 Task: Create a due date automation trigger when advanced on, on the monday of the week a card is due add fields with custom field "Resume" set to a date more than 1 days ago at 11:00 AM.
Action: Mouse moved to (1375, 103)
Screenshot: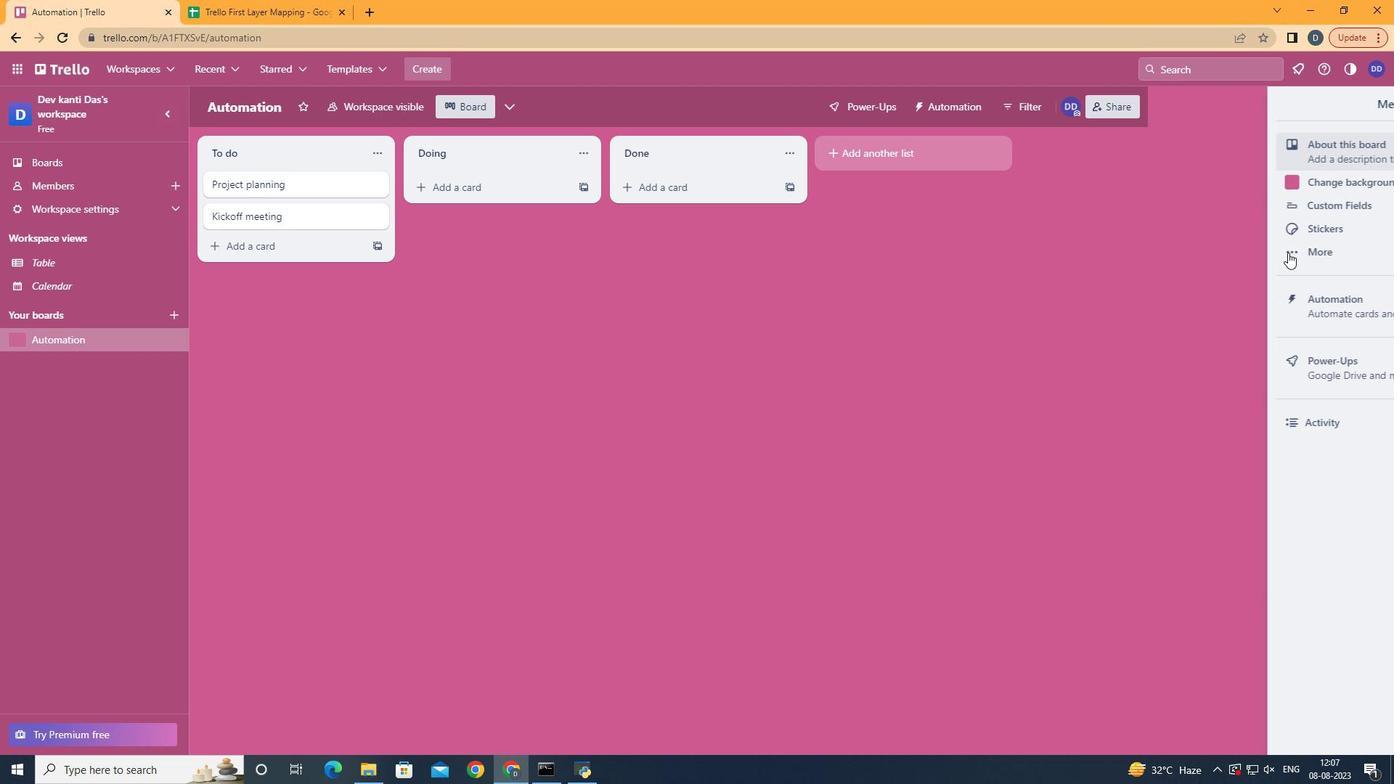 
Action: Mouse pressed left at (1375, 103)
Screenshot: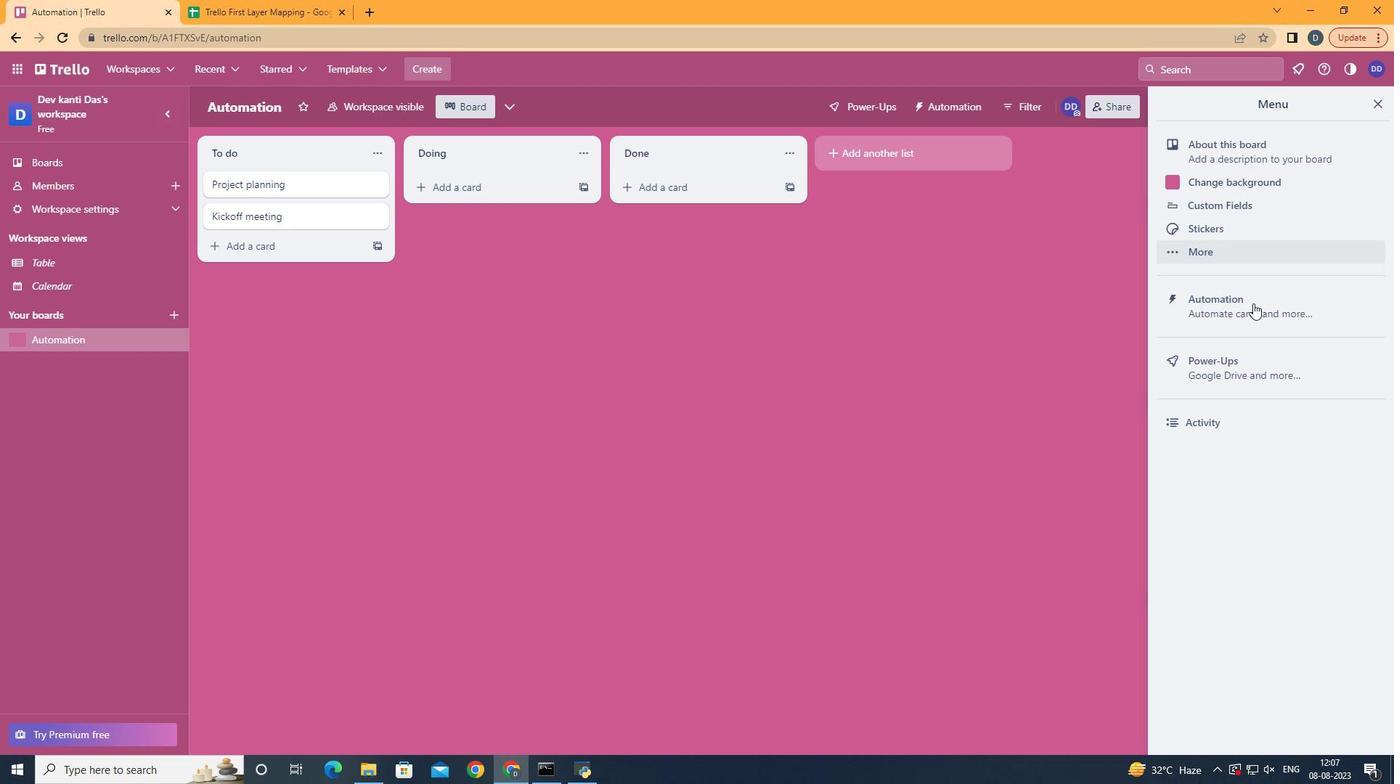 
Action: Mouse moved to (1235, 318)
Screenshot: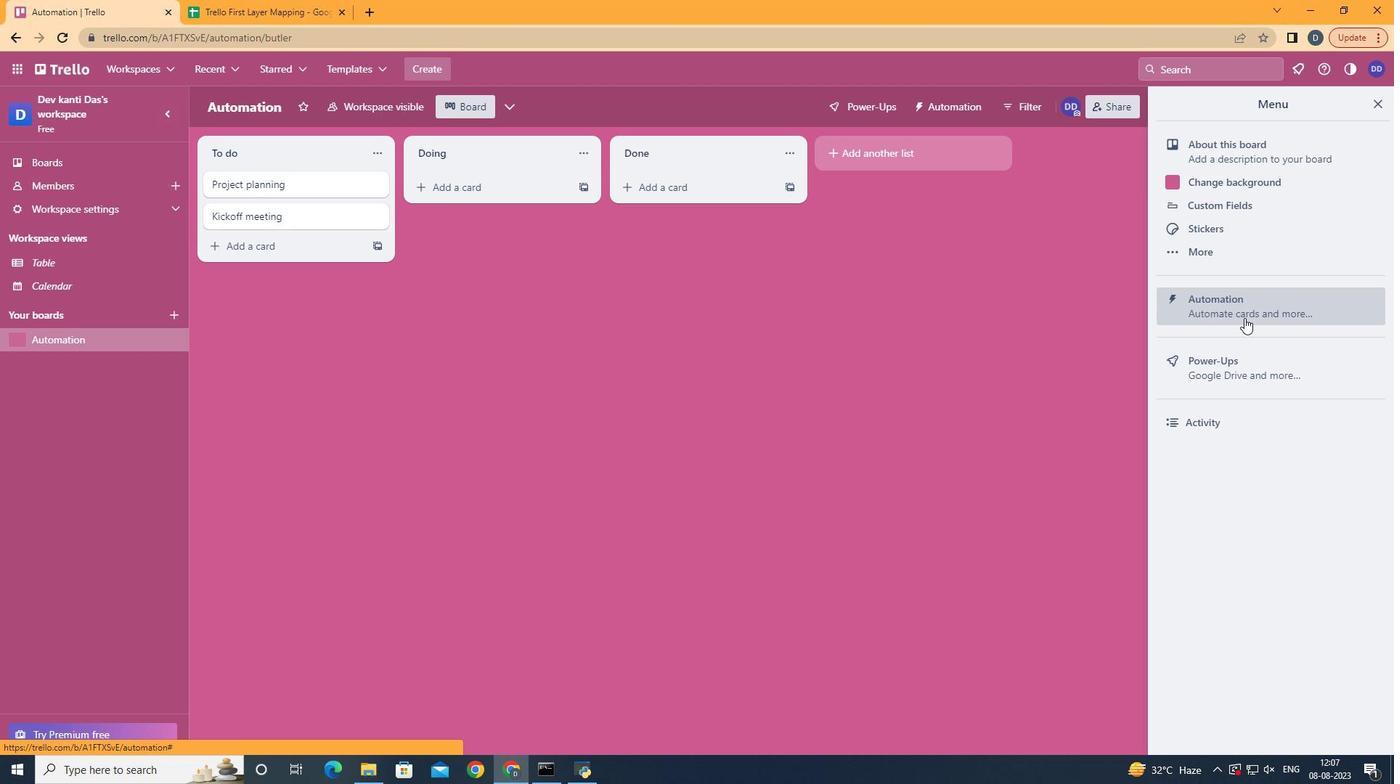 
Action: Mouse pressed left at (1235, 318)
Screenshot: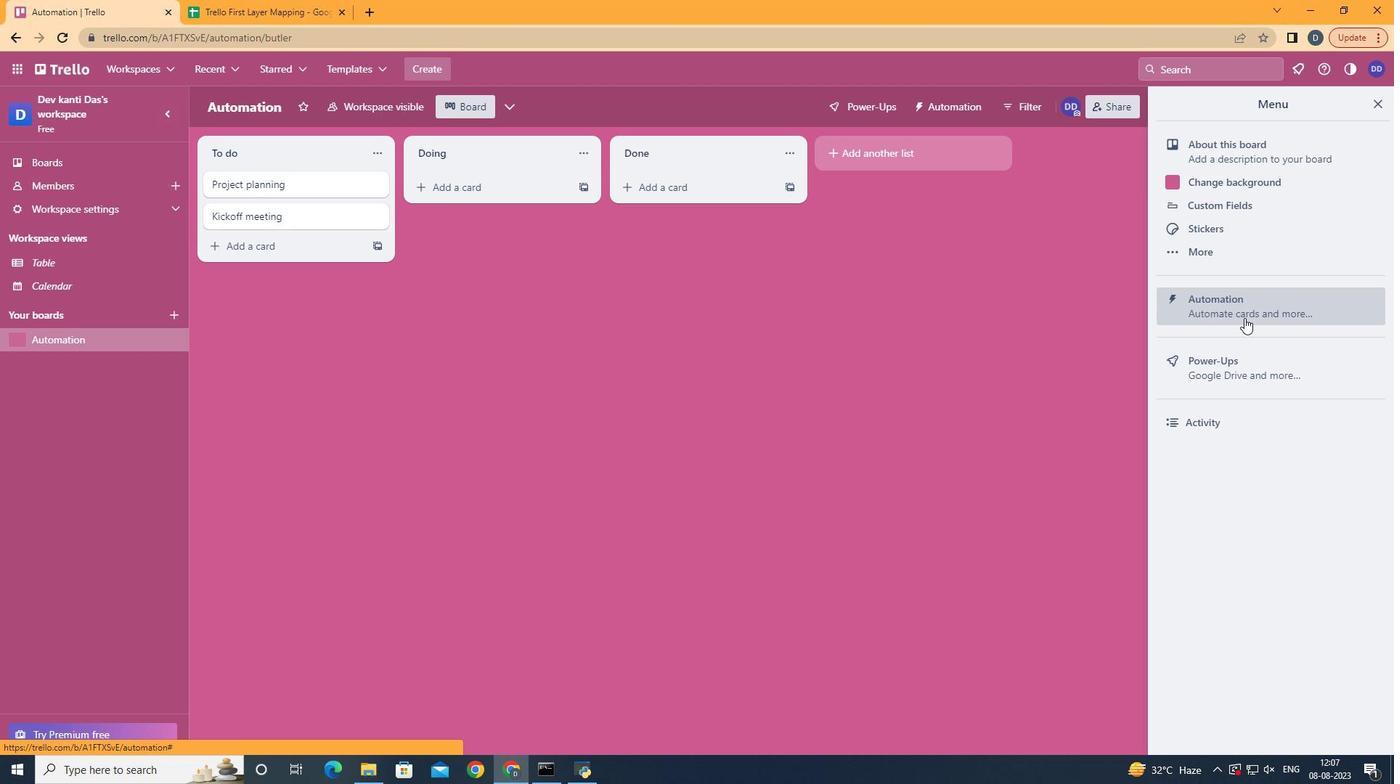 
Action: Mouse moved to (243, 296)
Screenshot: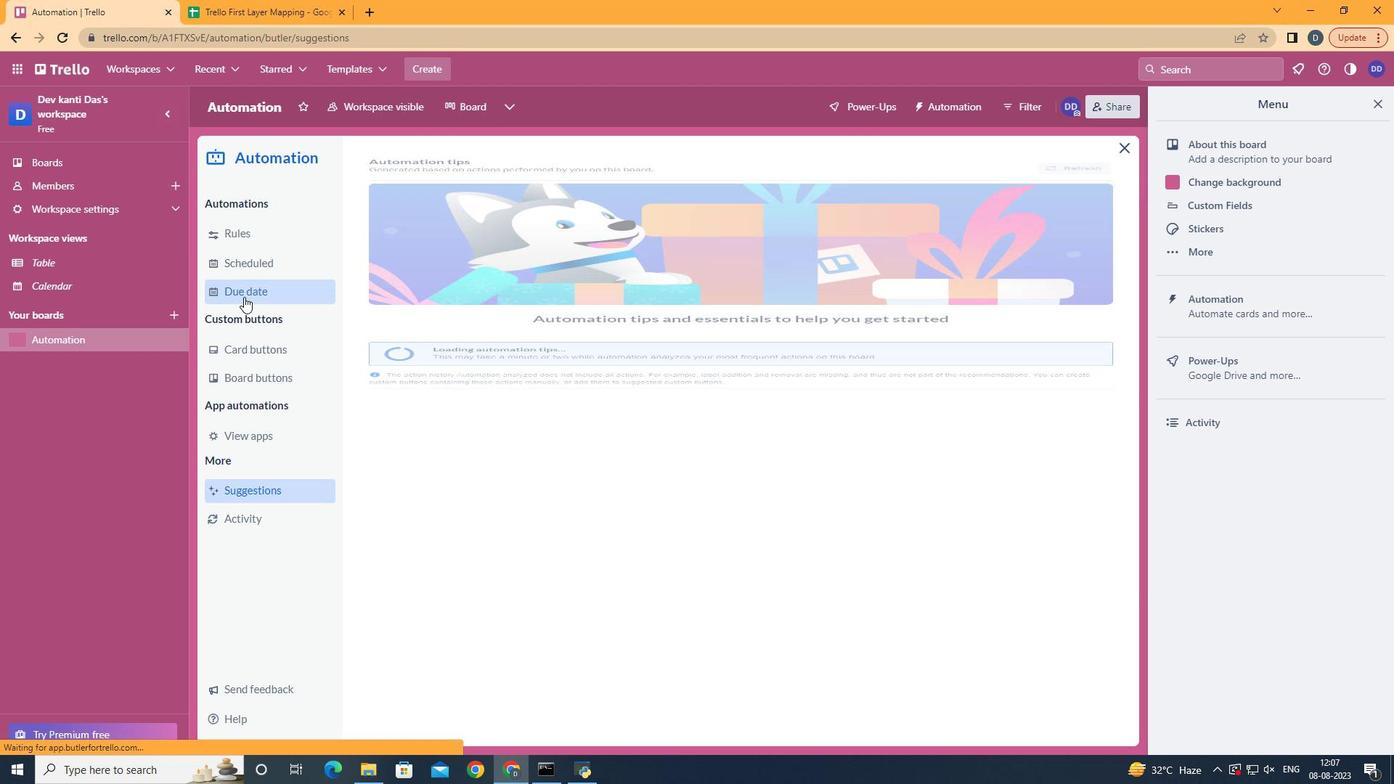 
Action: Mouse pressed left at (243, 296)
Screenshot: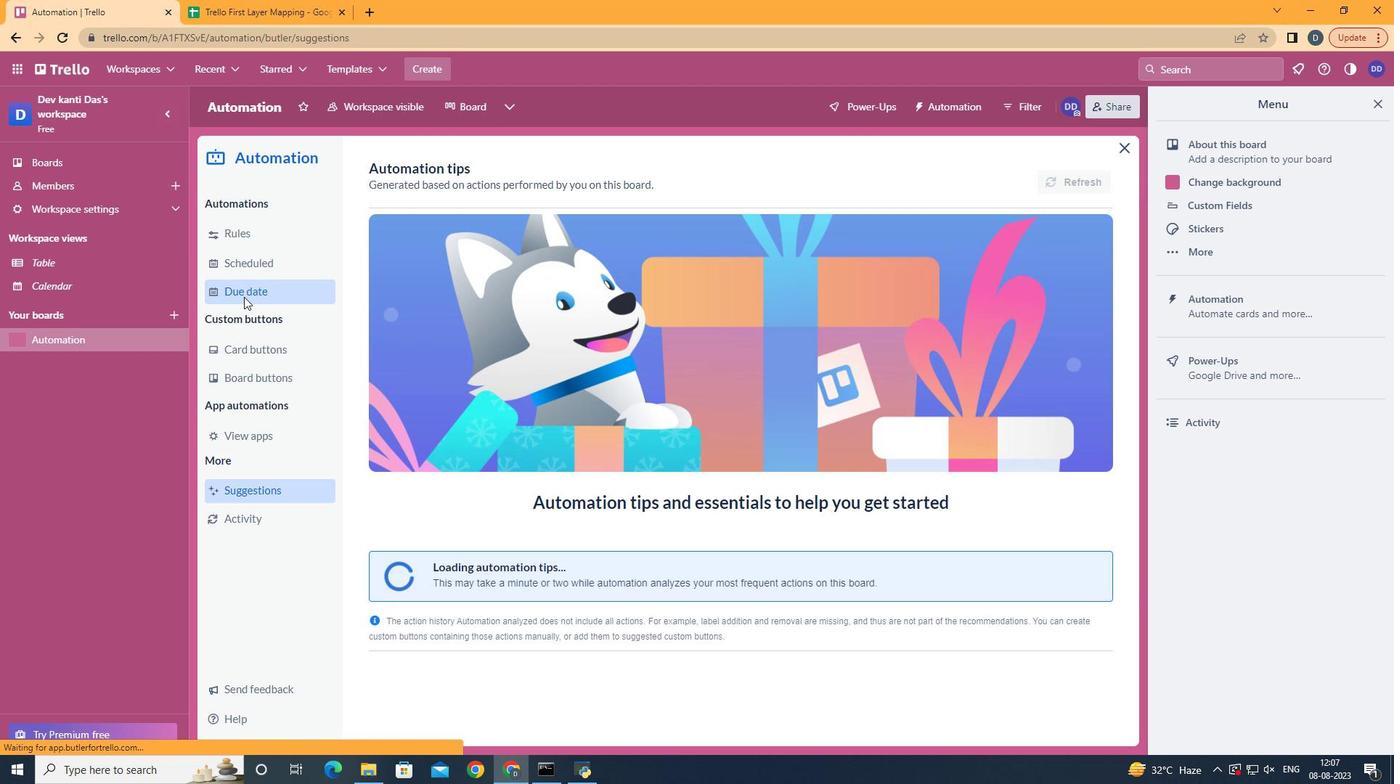 
Action: Mouse moved to (1012, 175)
Screenshot: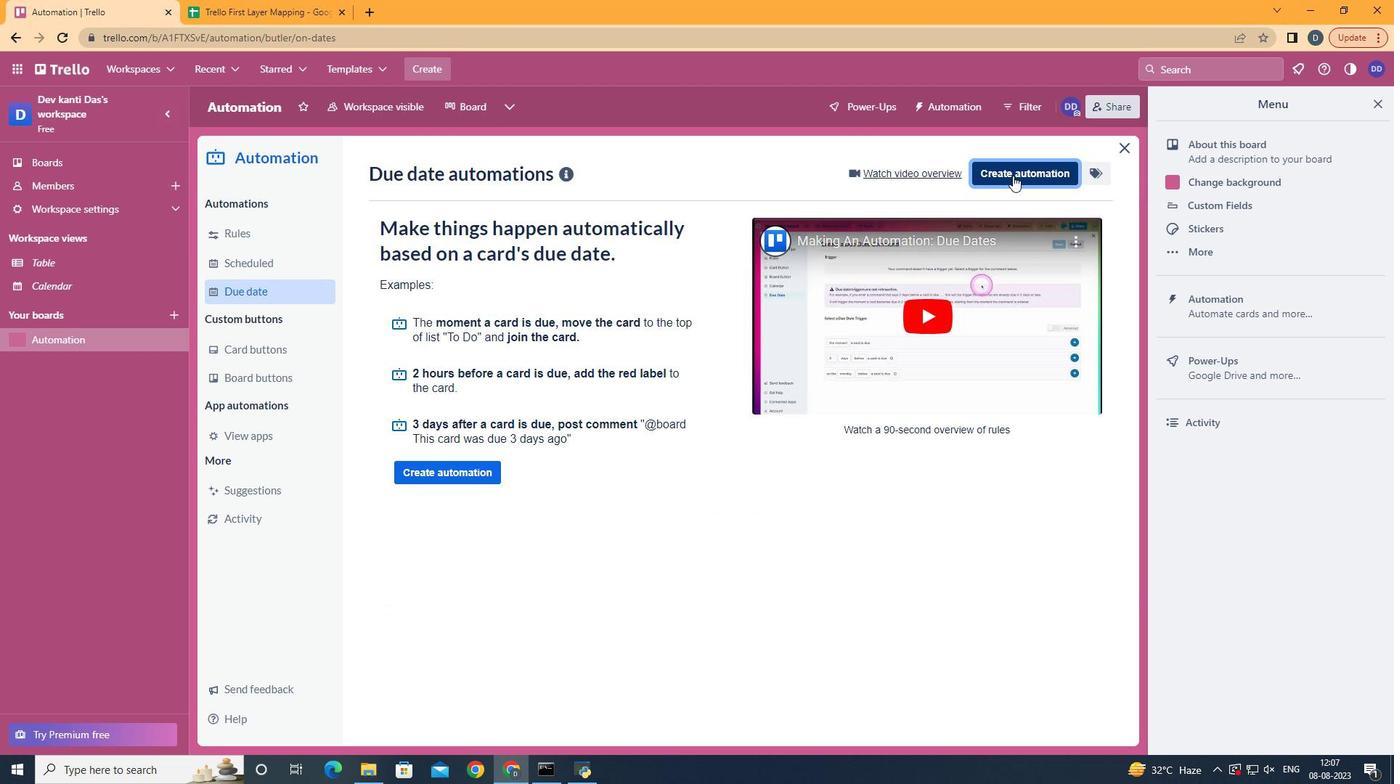
Action: Mouse pressed left at (1012, 175)
Screenshot: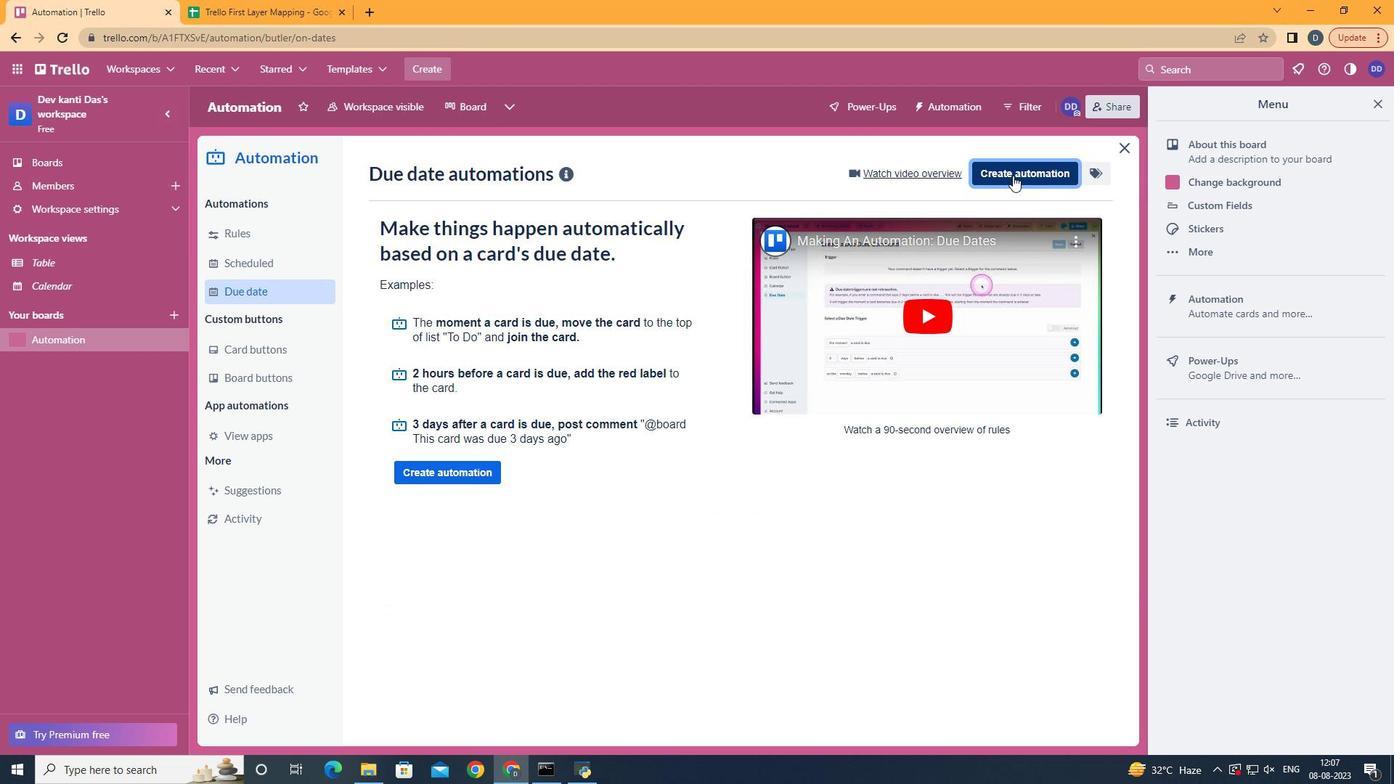 
Action: Mouse moved to (755, 294)
Screenshot: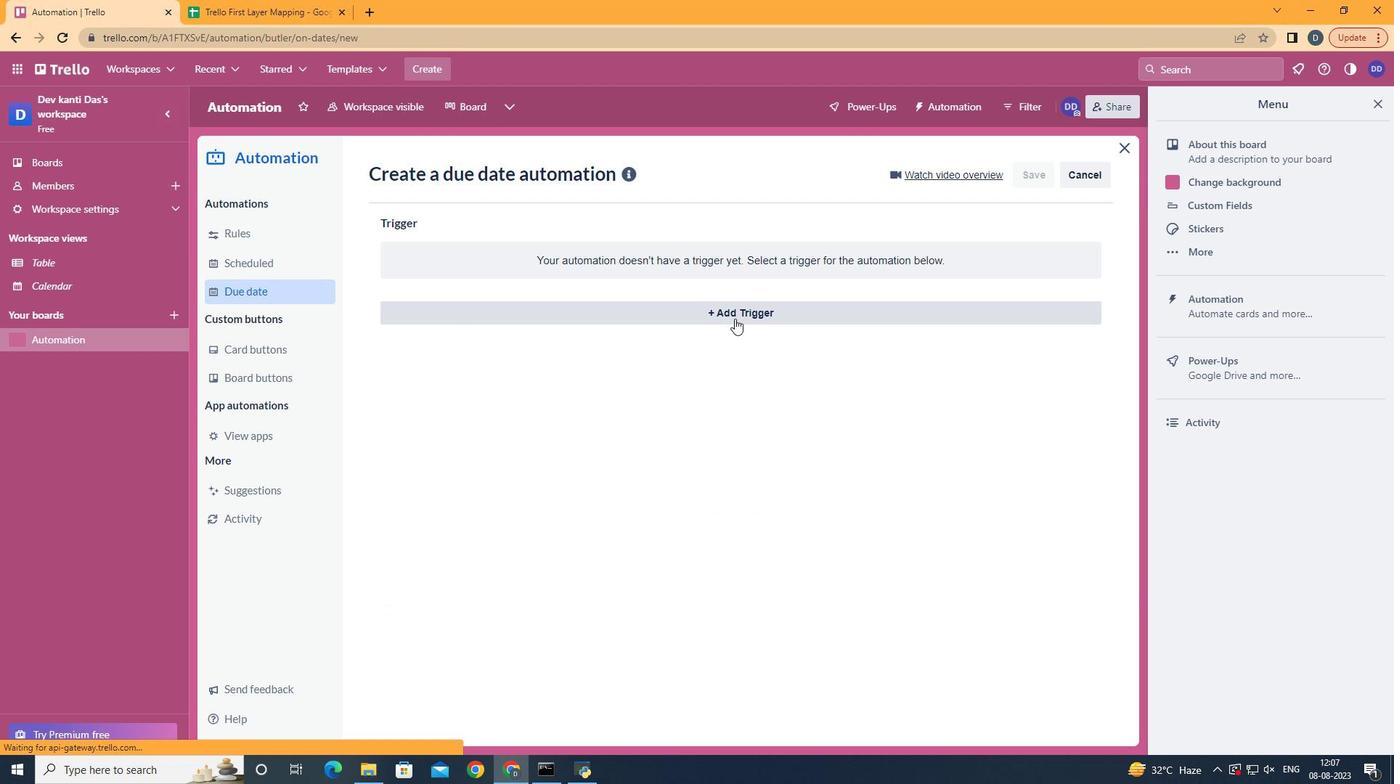 
Action: Mouse pressed left at (755, 294)
Screenshot: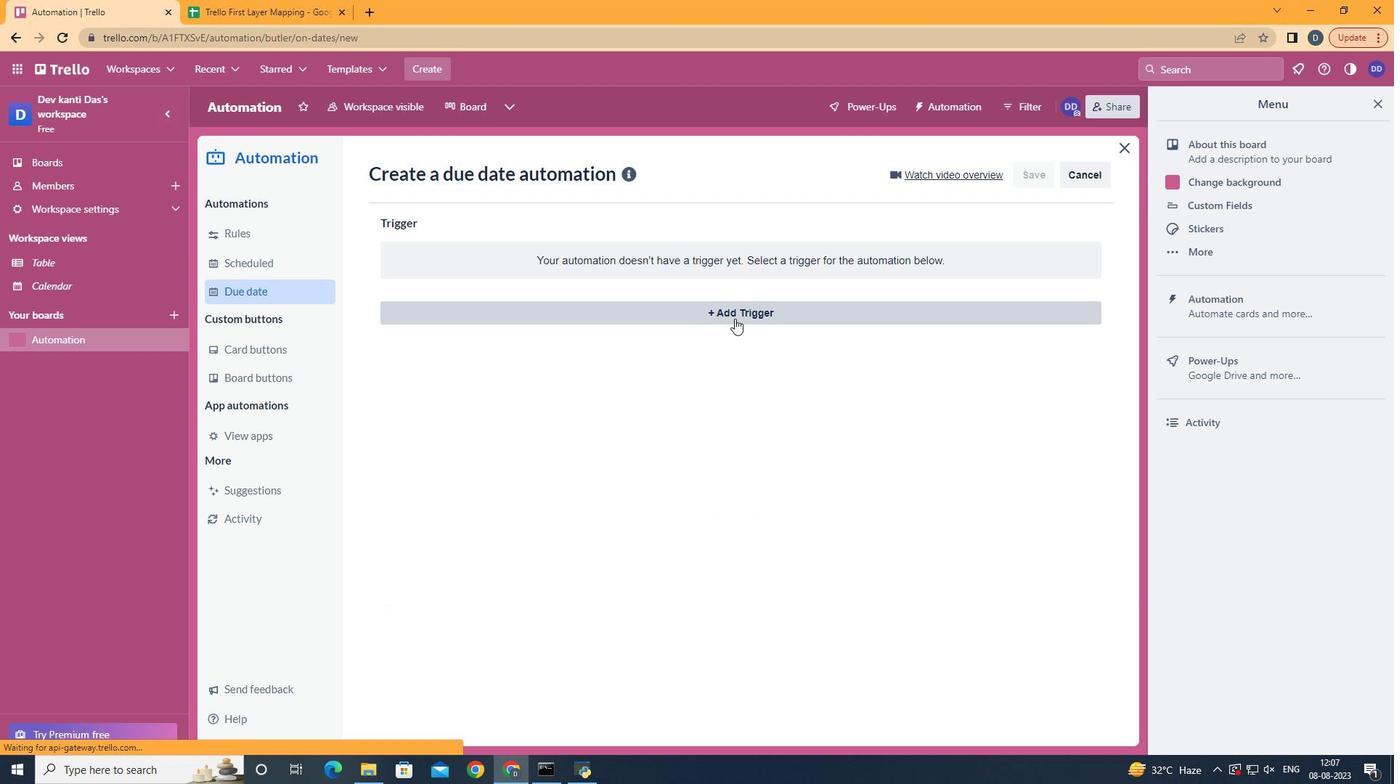 
Action: Mouse moved to (734, 318)
Screenshot: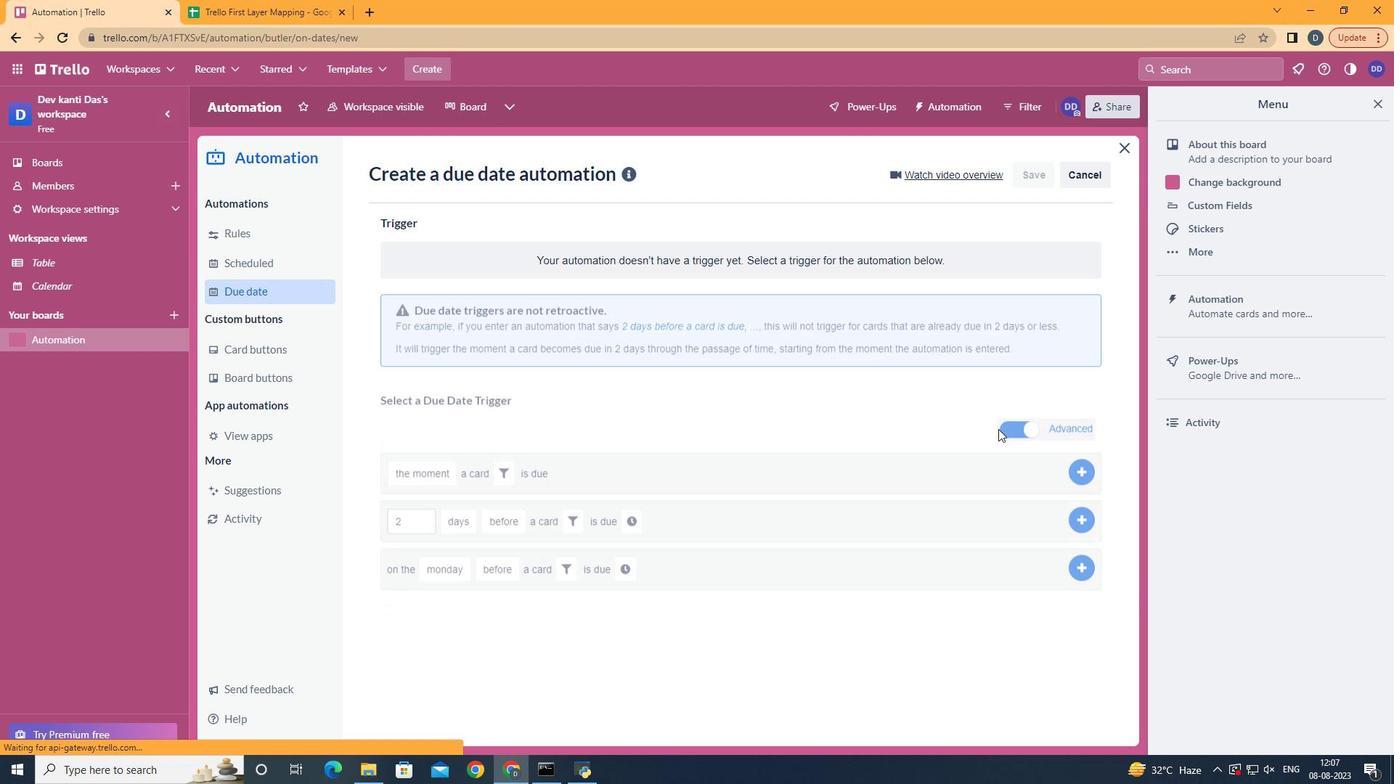
Action: Mouse pressed left at (734, 318)
Screenshot: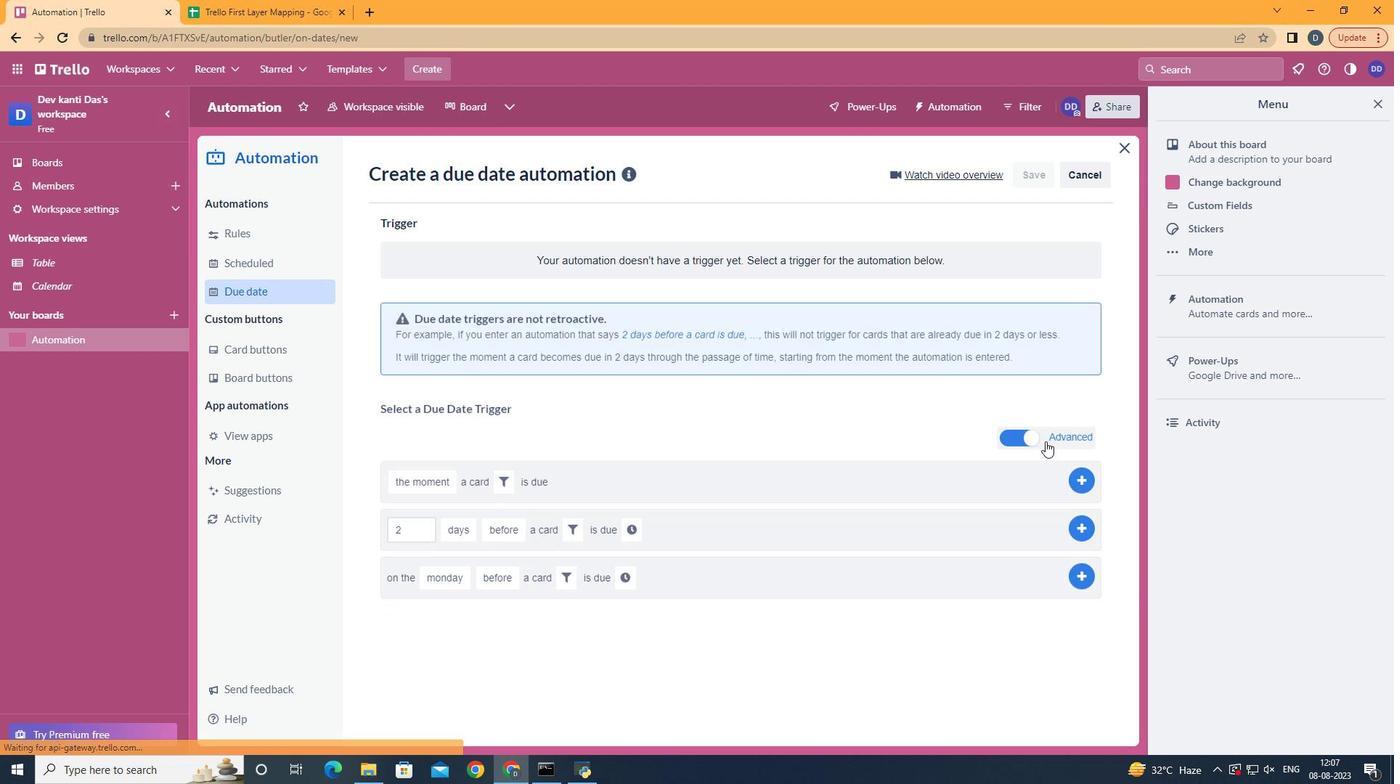 
Action: Mouse moved to (463, 375)
Screenshot: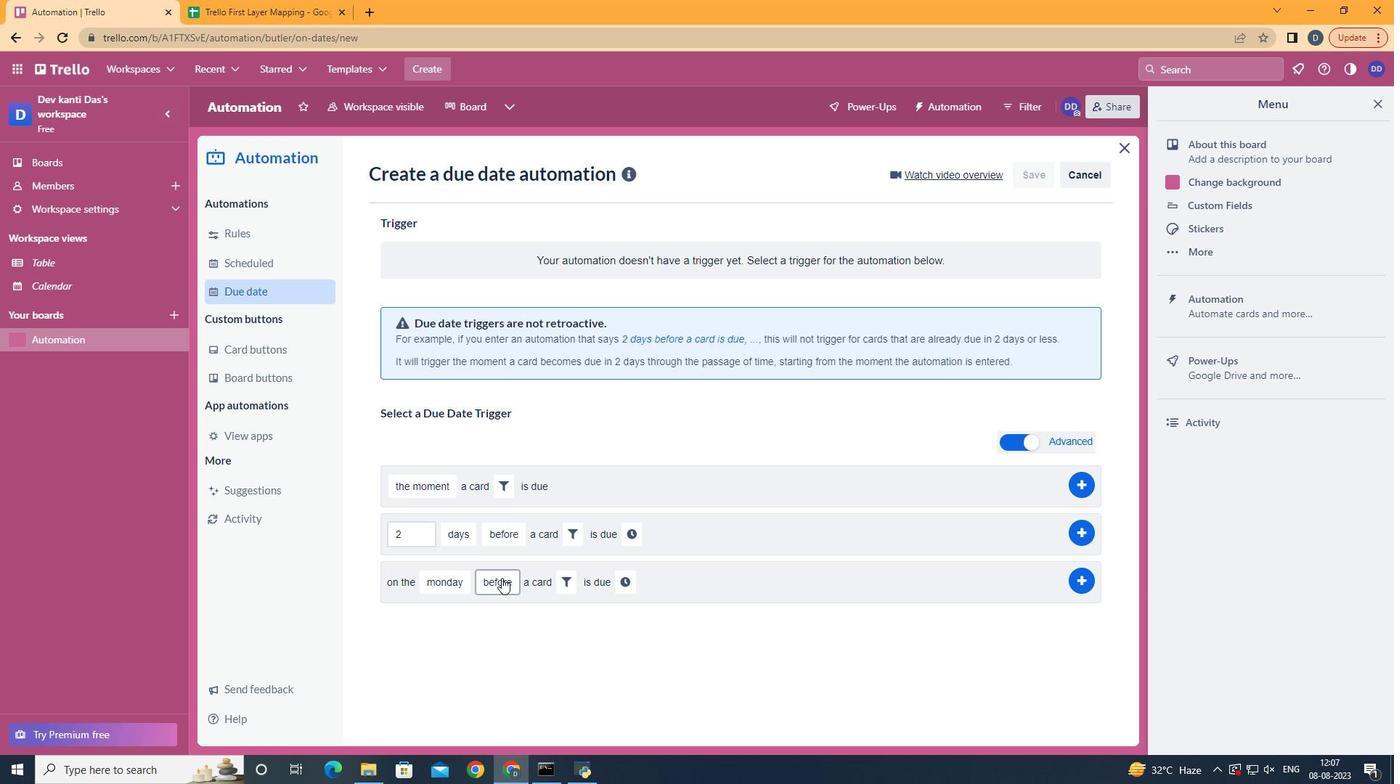 
Action: Mouse pressed left at (462, 375)
Screenshot: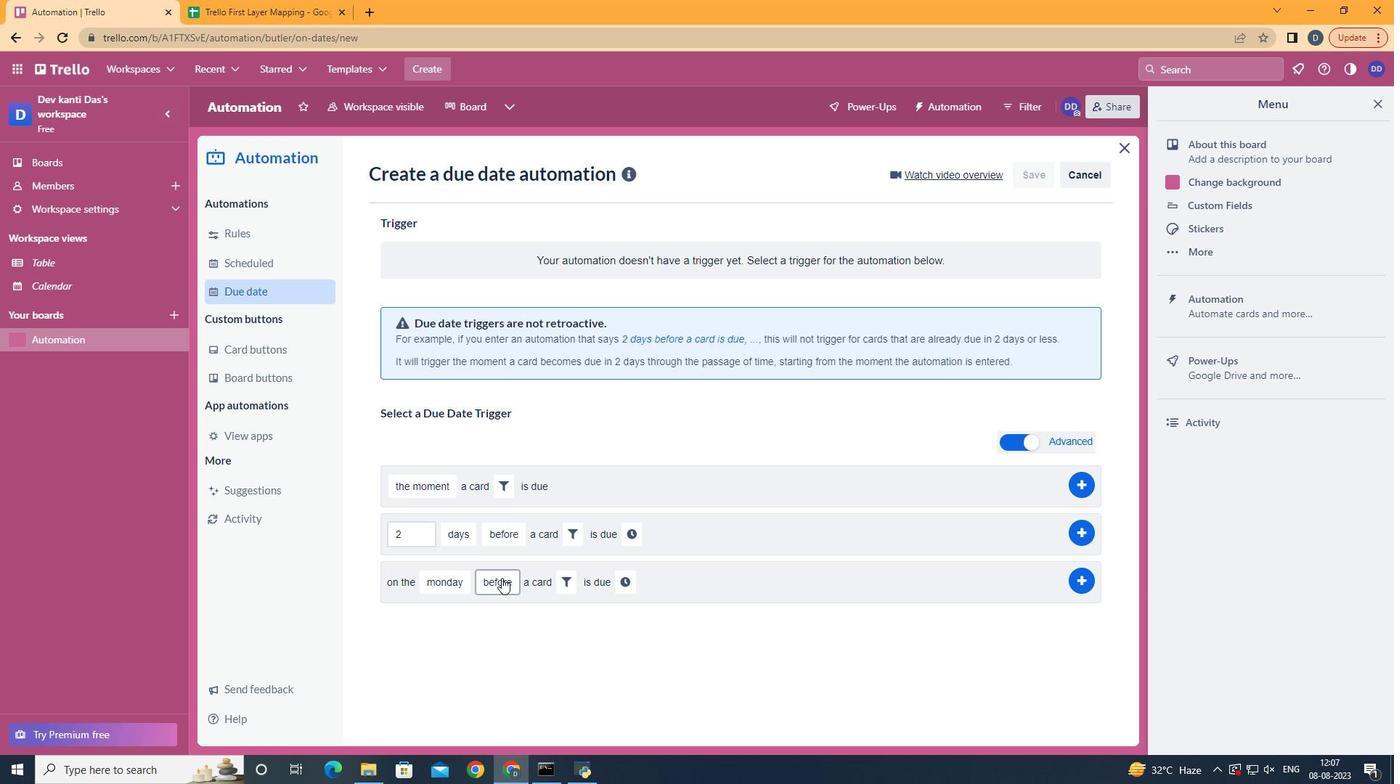 
Action: Mouse moved to (526, 668)
Screenshot: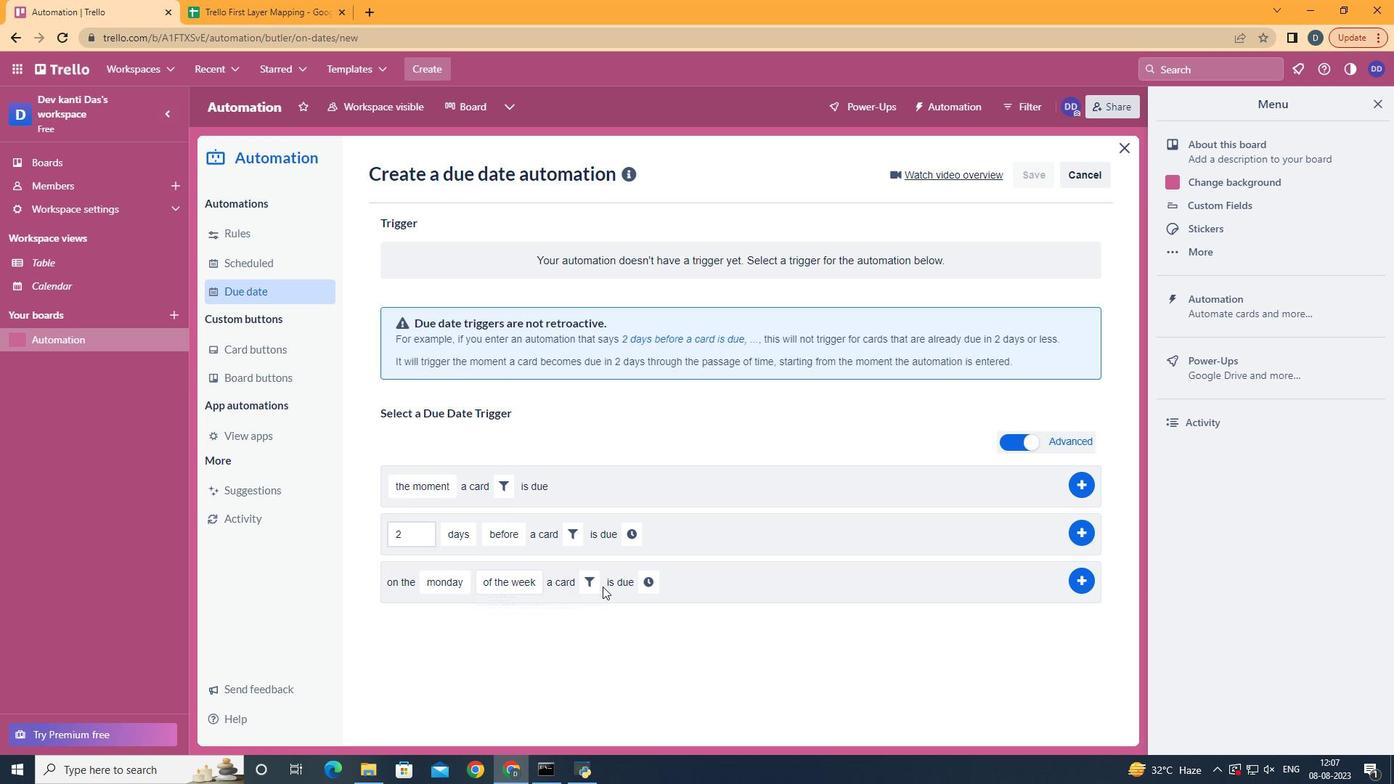 
Action: Mouse pressed left at (526, 668)
Screenshot: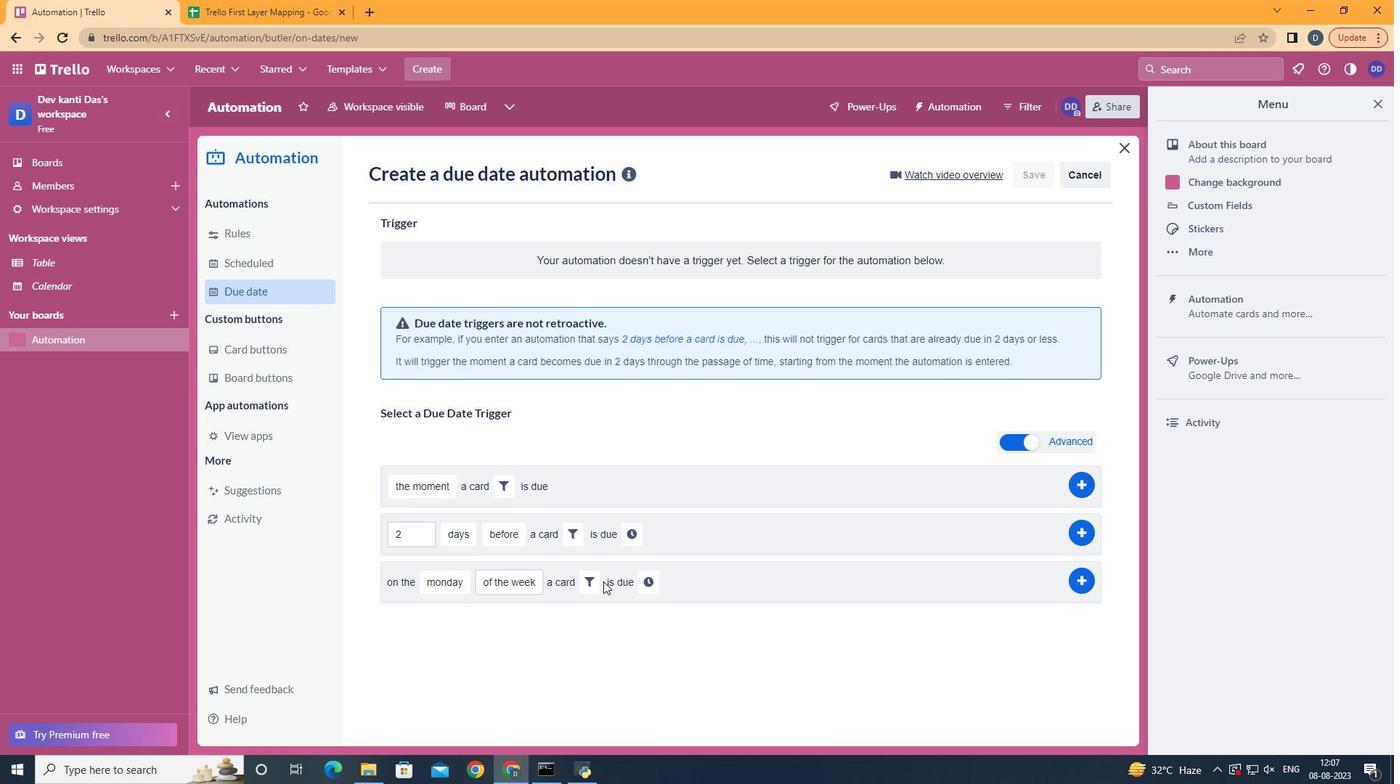 
Action: Mouse moved to (592, 583)
Screenshot: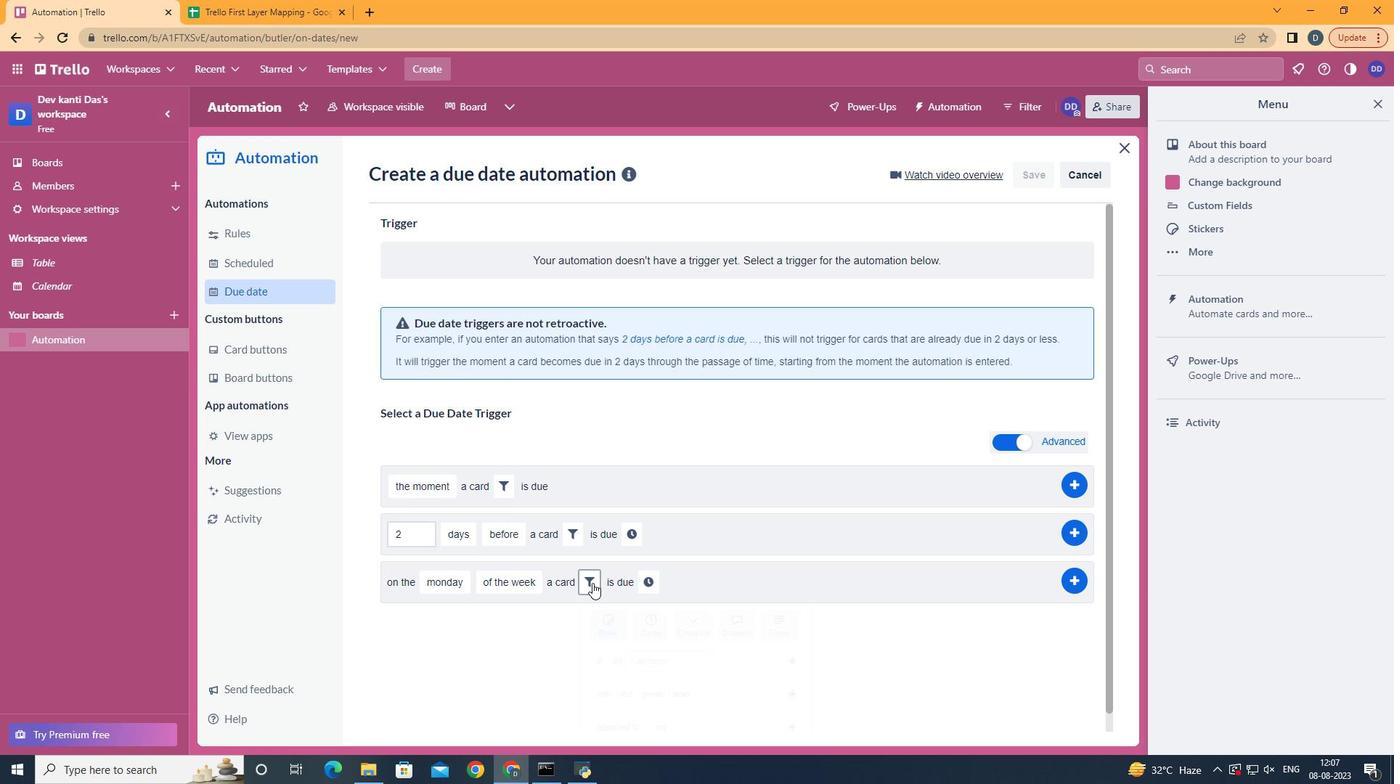 
Action: Mouse pressed left at (592, 583)
Screenshot: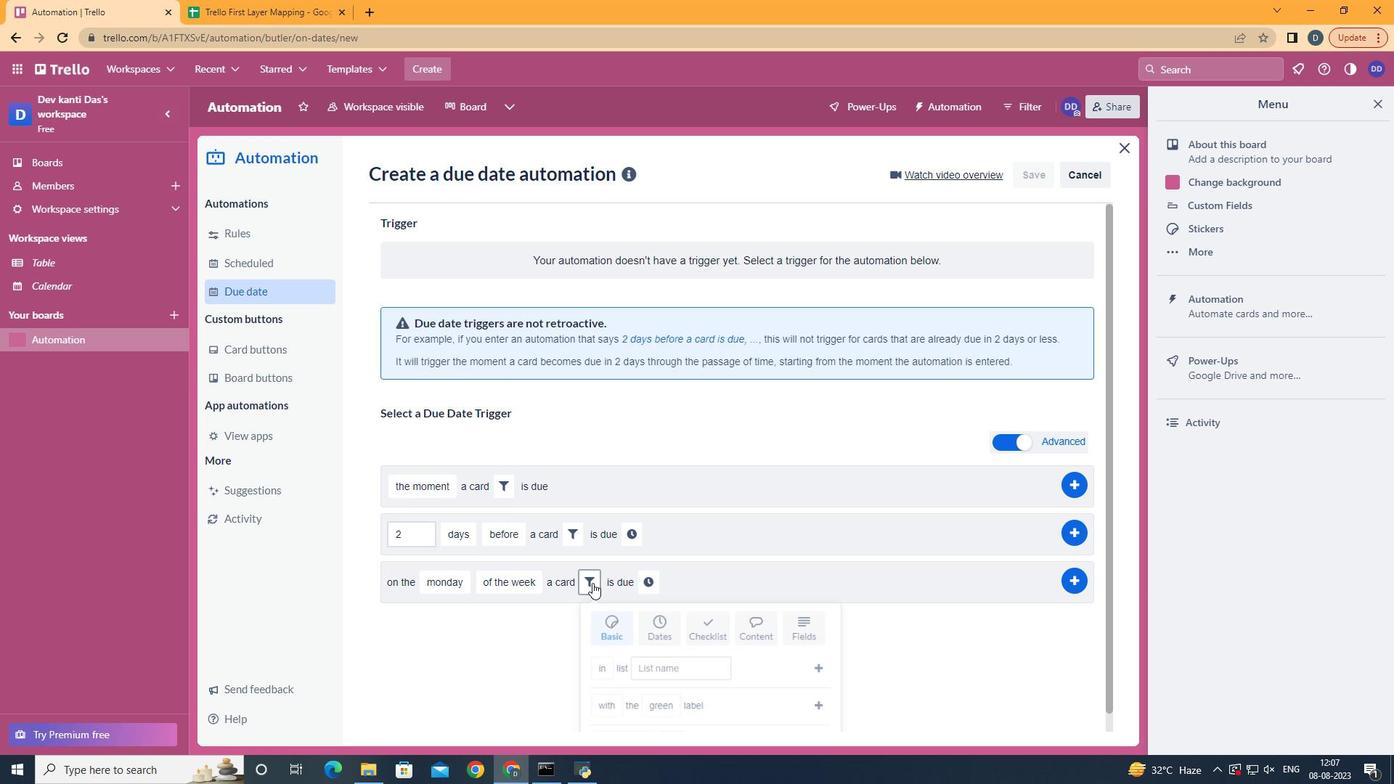 
Action: Mouse moved to (816, 628)
Screenshot: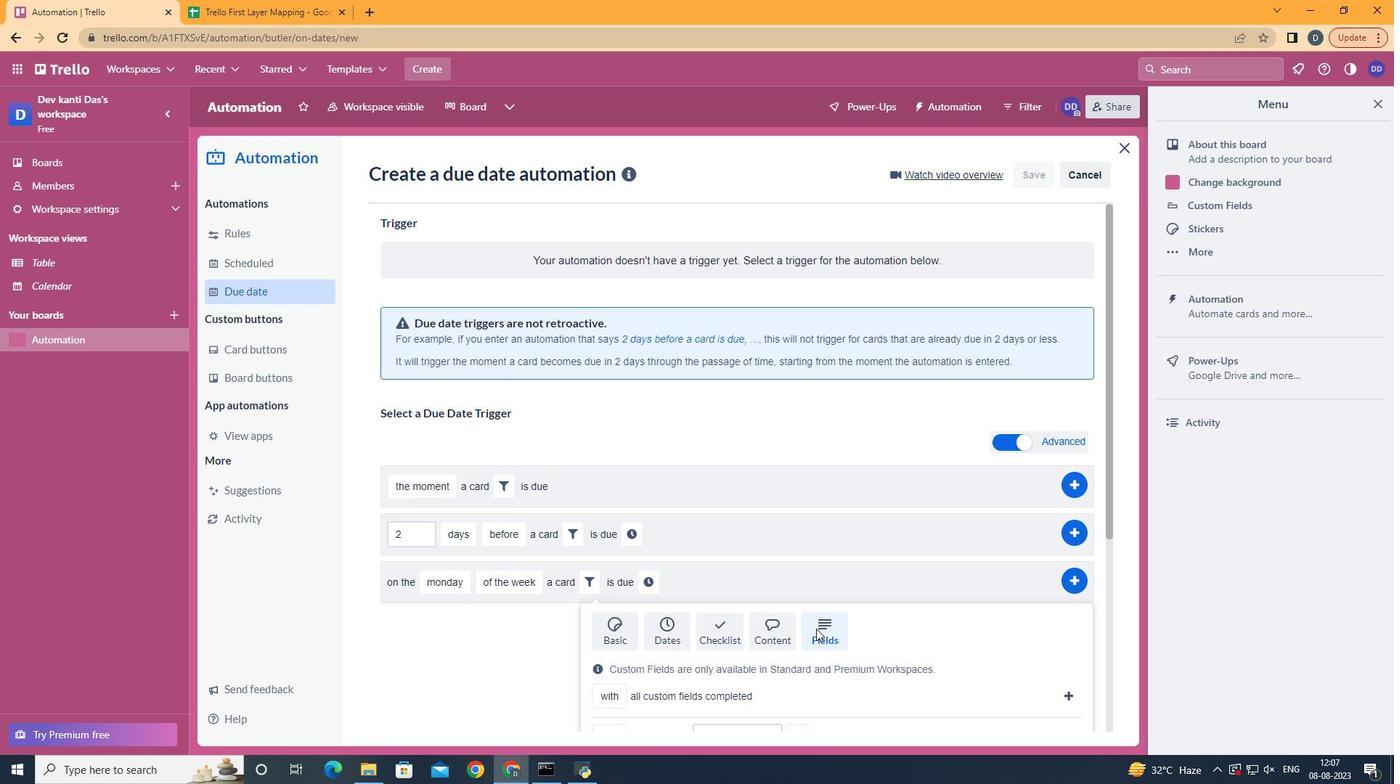 
Action: Mouse pressed left at (816, 628)
Screenshot: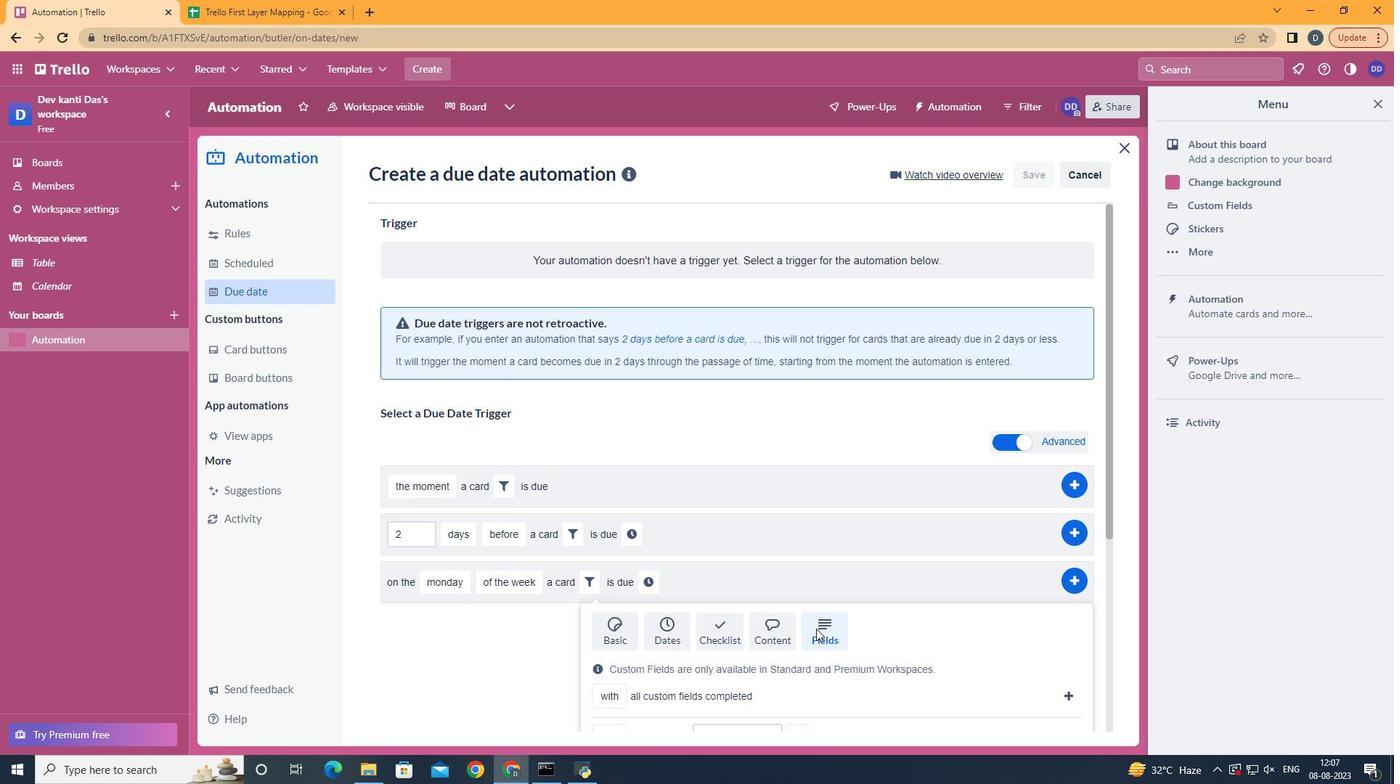 
Action: Mouse scrolled (816, 628) with delta (0, 0)
Screenshot: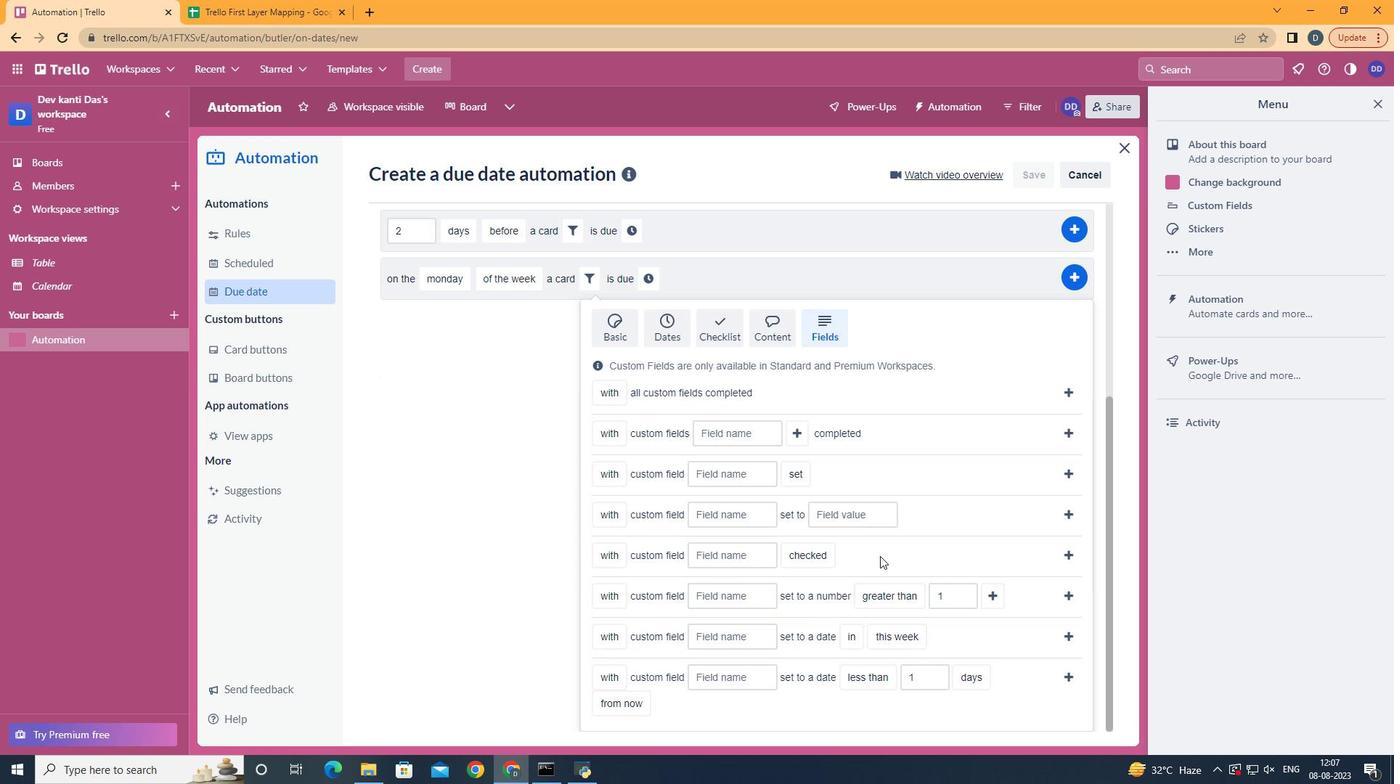 
Action: Mouse scrolled (816, 628) with delta (0, 0)
Screenshot: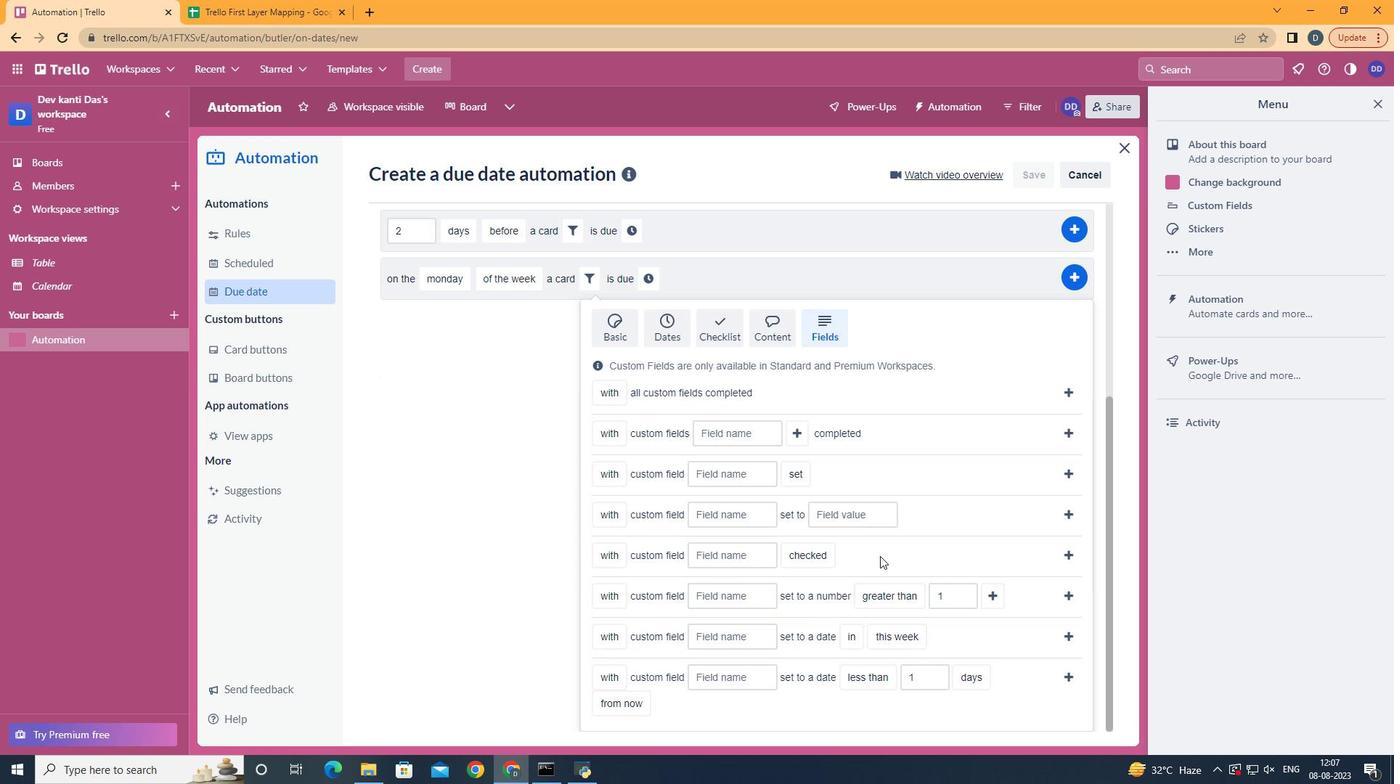 
Action: Mouse scrolled (816, 628) with delta (0, 0)
Screenshot: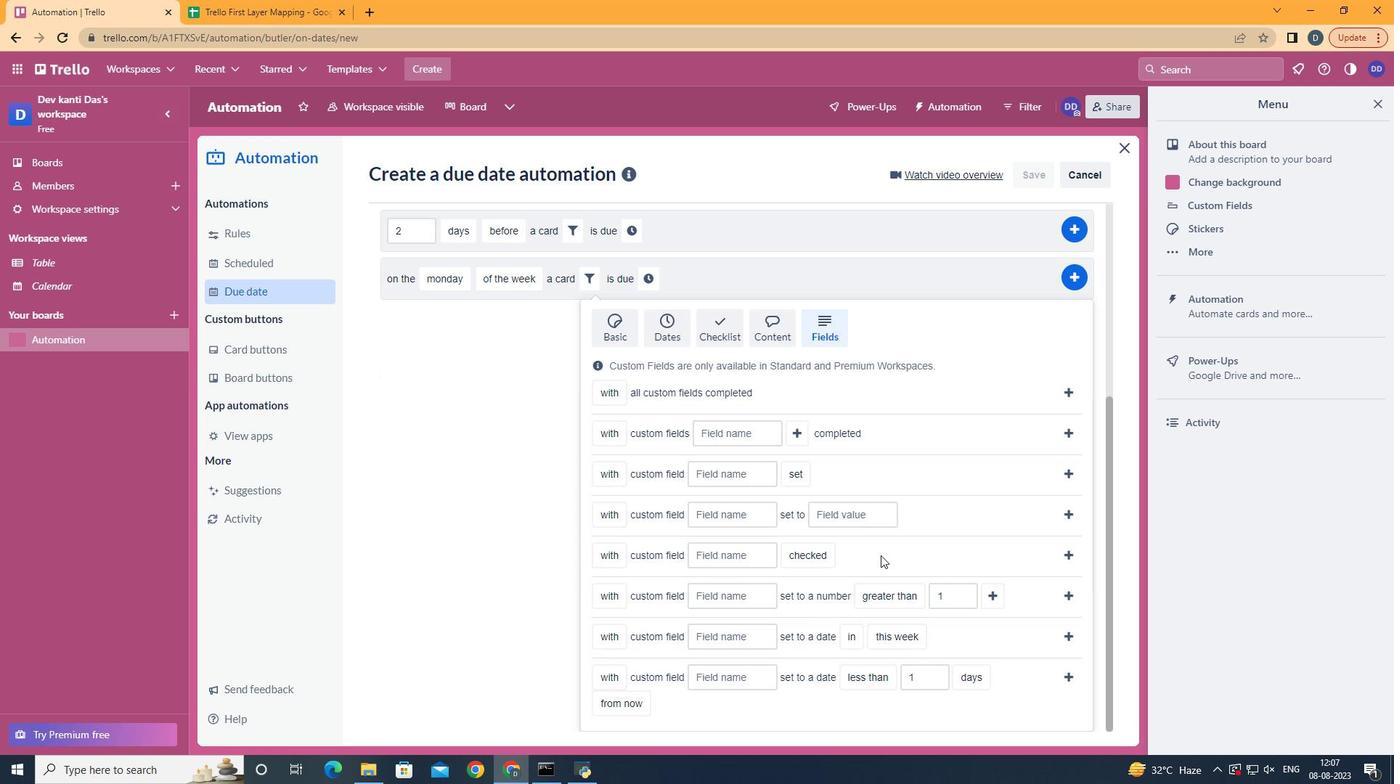 
Action: Mouse scrolled (816, 628) with delta (0, 0)
Screenshot: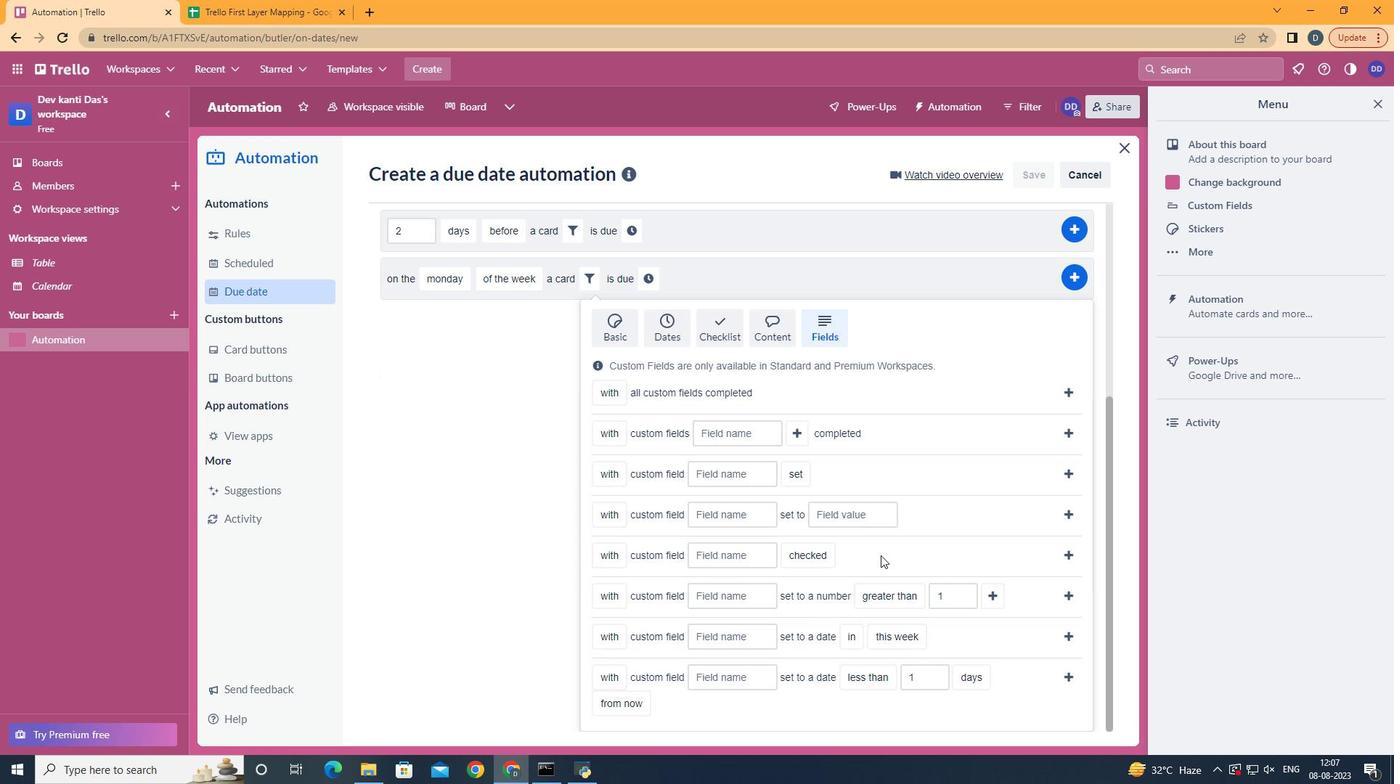 
Action: Mouse moved to (824, 622)
Screenshot: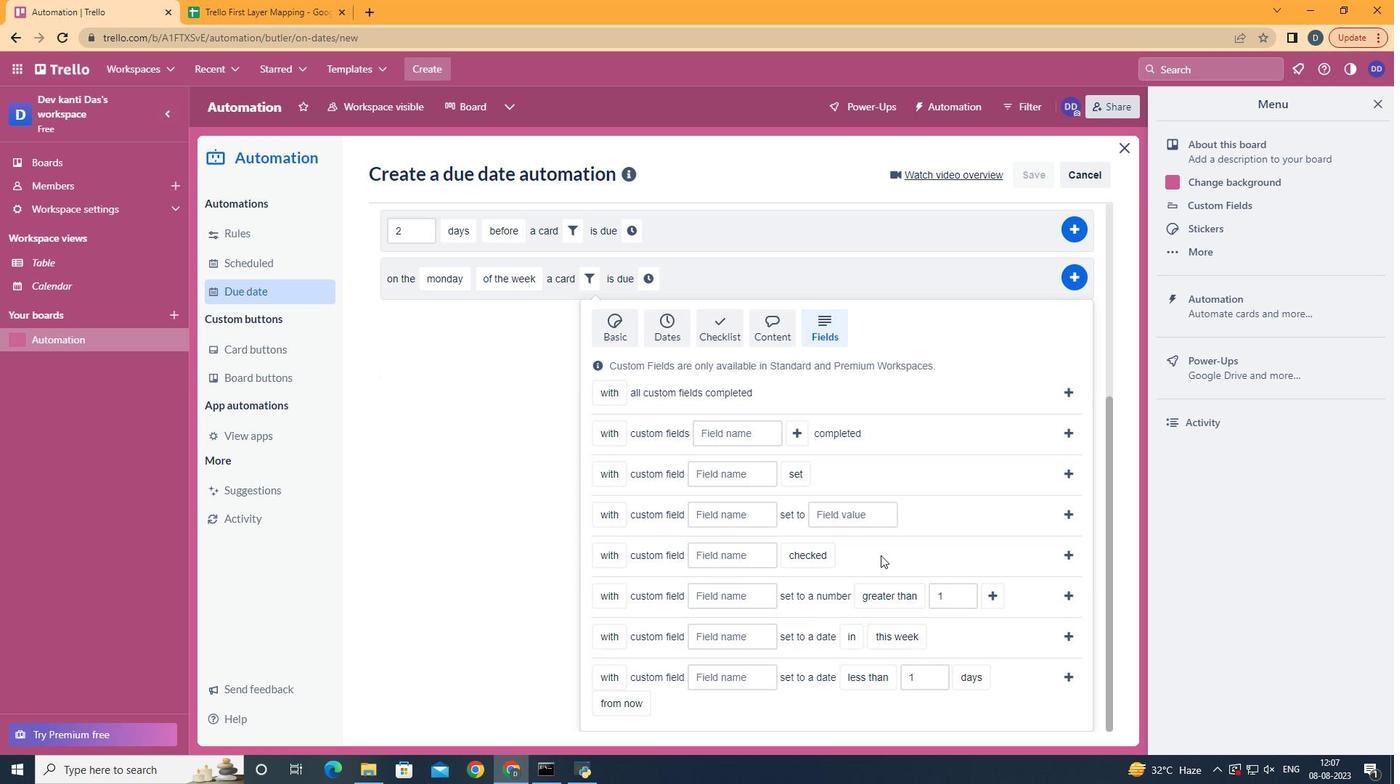 
Action: Mouse scrolled (824, 621) with delta (0, 0)
Screenshot: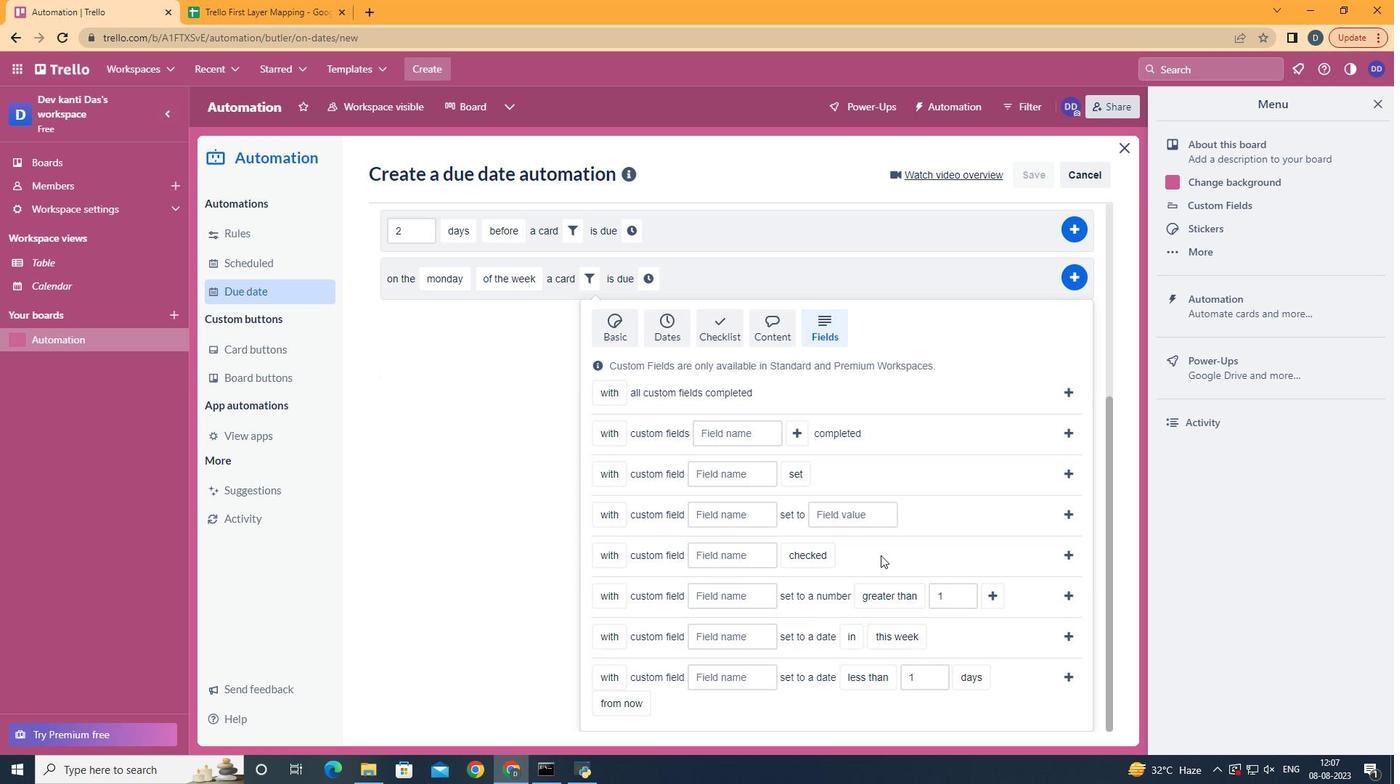 
Action: Mouse moved to (623, 620)
Screenshot: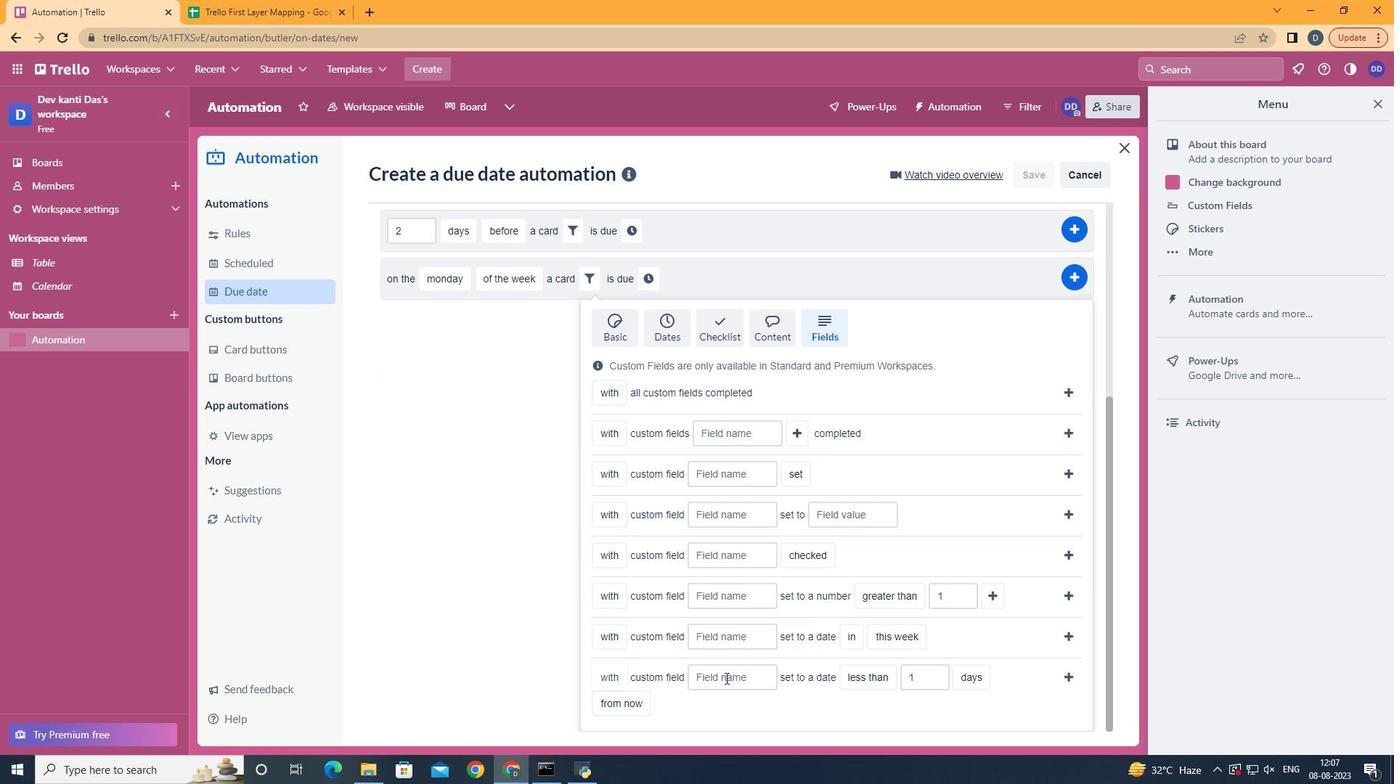 
Action: Mouse pressed left at (623, 620)
Screenshot: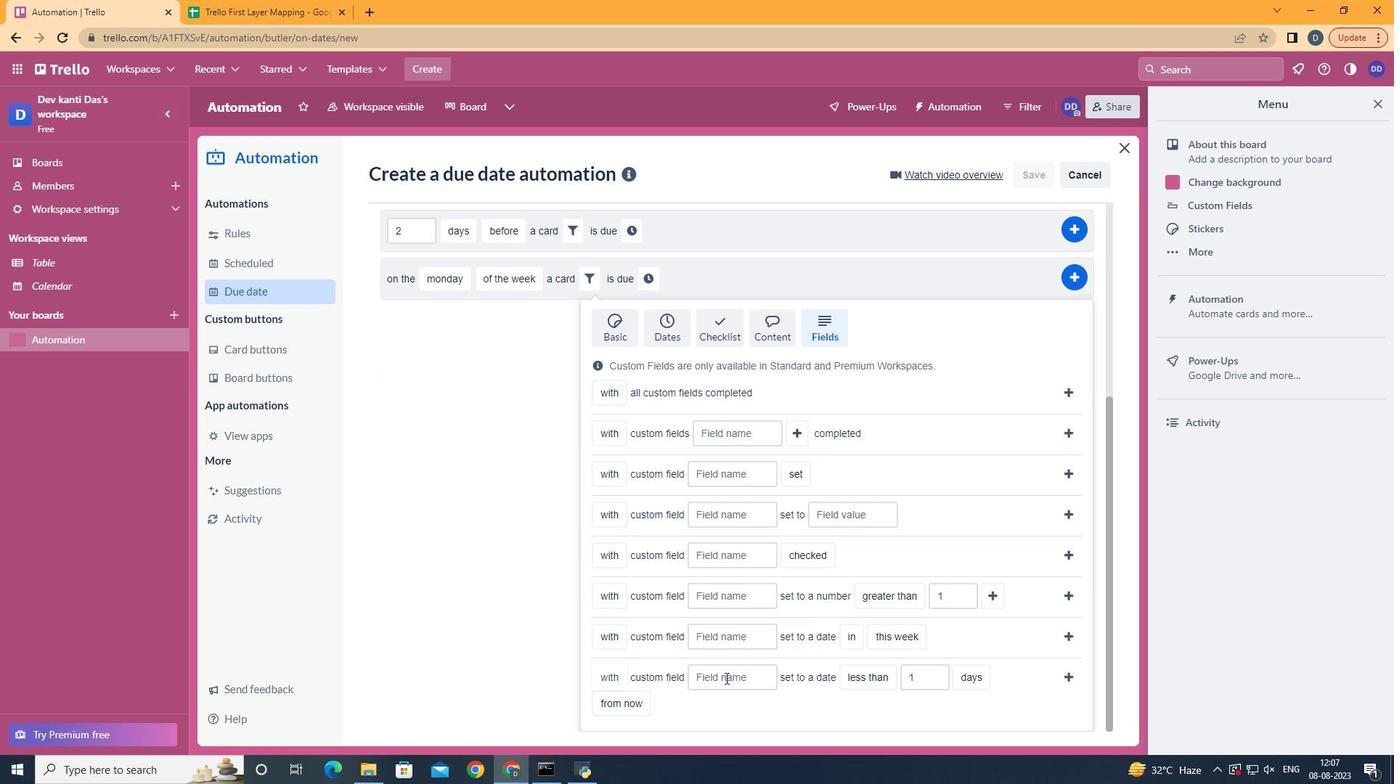 
Action: Mouse moved to (731, 678)
Screenshot: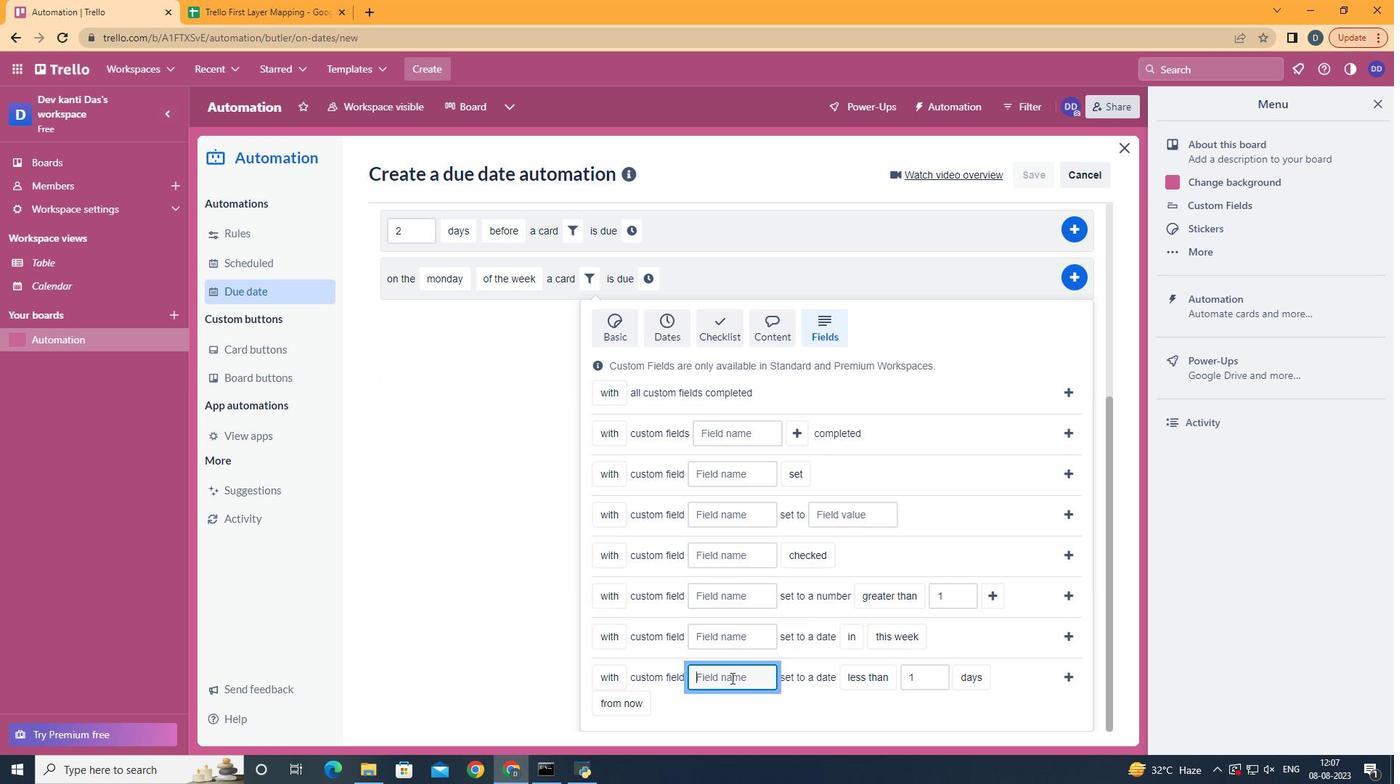 
Action: Mouse pressed left at (731, 678)
Screenshot: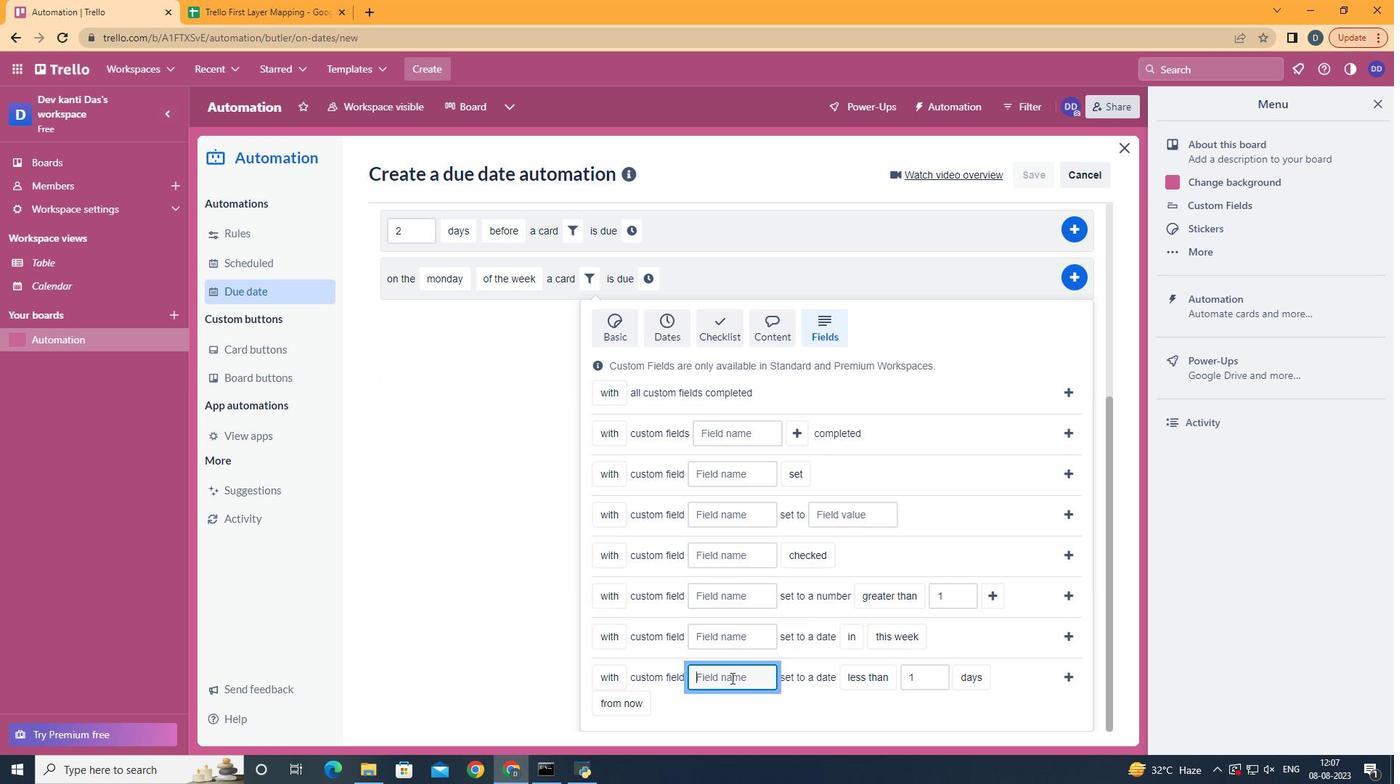 
Action: Key pressed <Key.shift>Resume
Screenshot: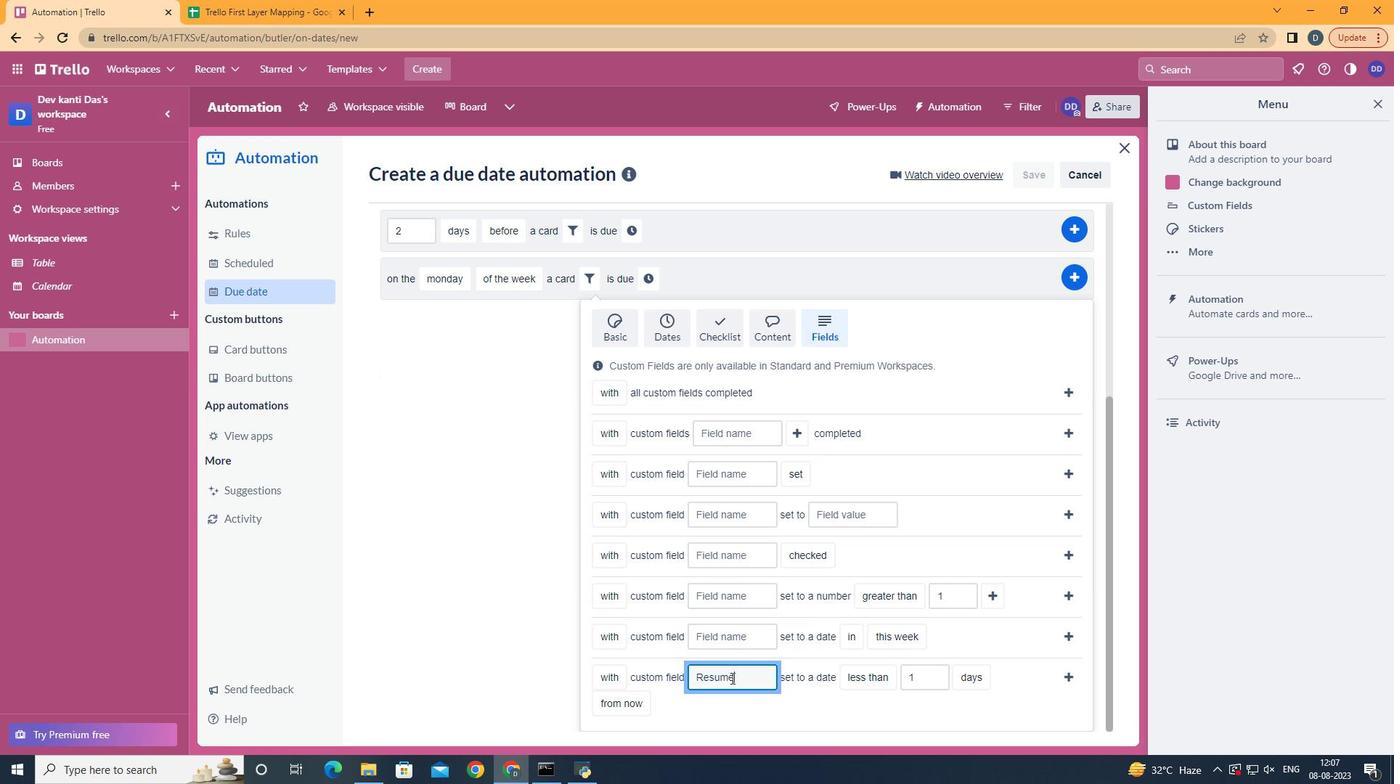 
Action: Mouse moved to (890, 615)
Screenshot: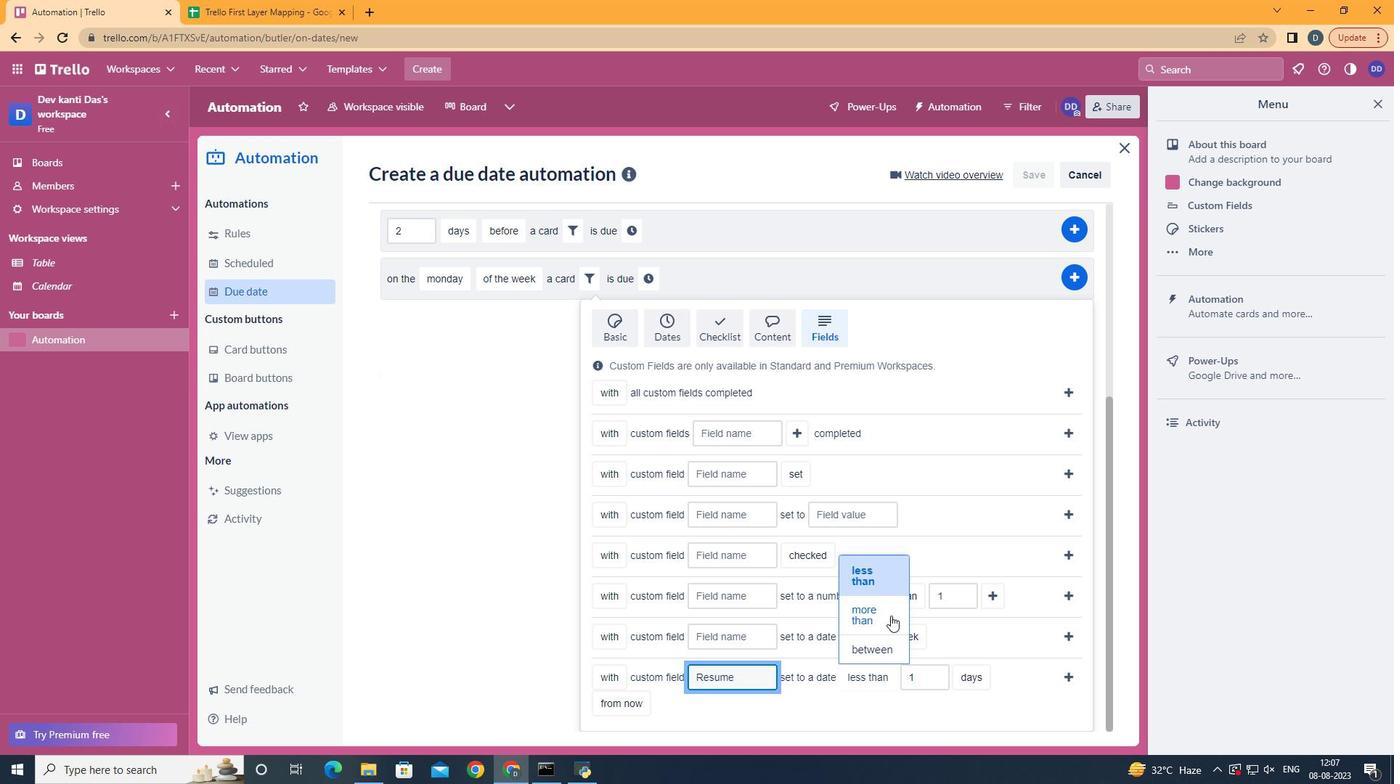 
Action: Mouse pressed left at (890, 615)
Screenshot: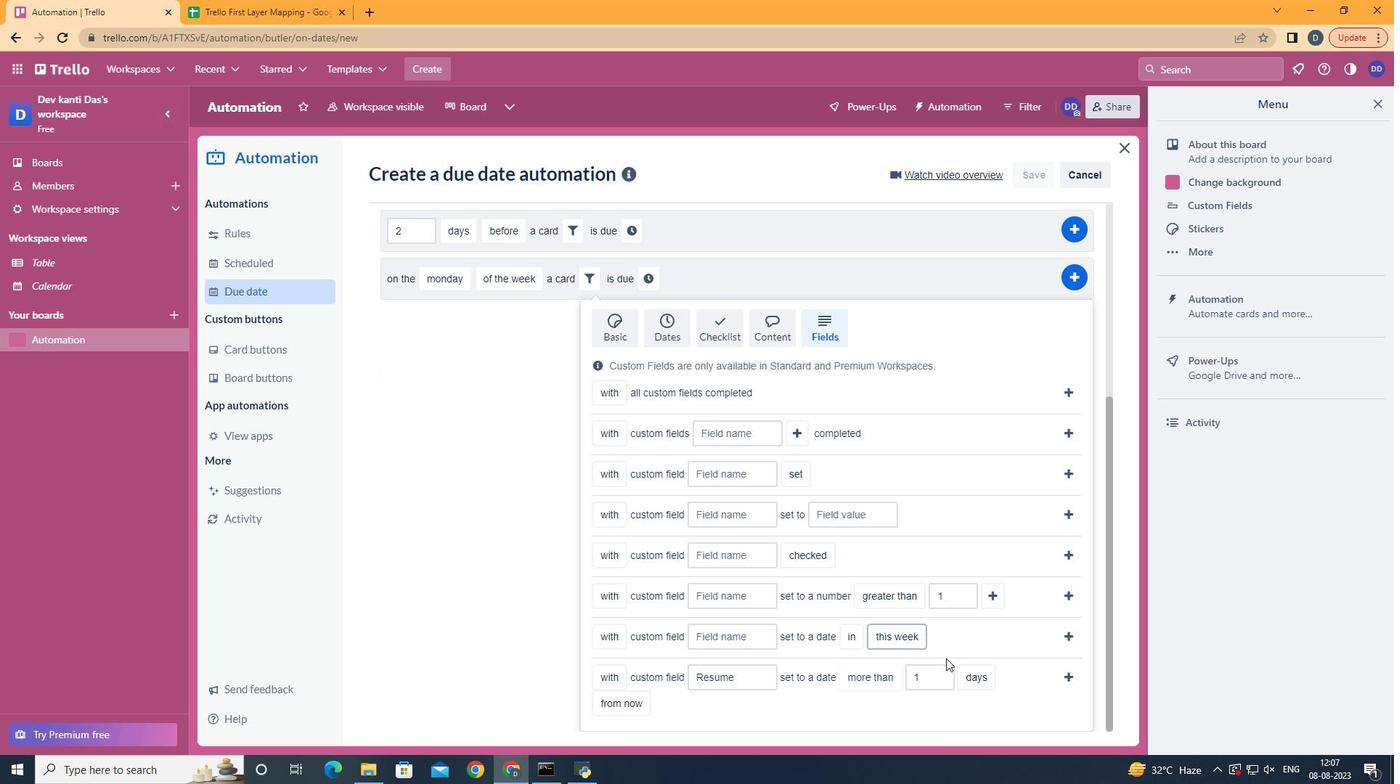 
Action: Mouse moved to (996, 614)
Screenshot: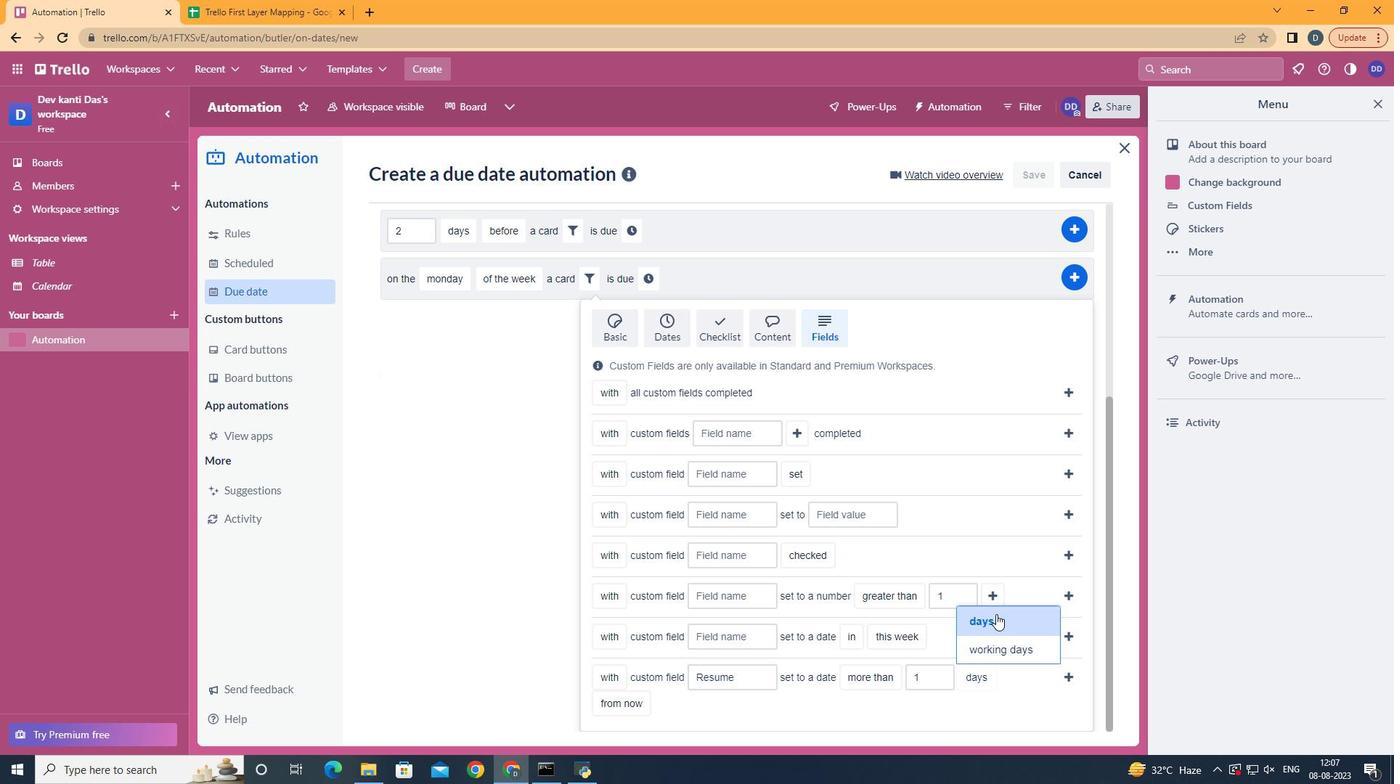 
Action: Mouse pressed left at (996, 614)
Screenshot: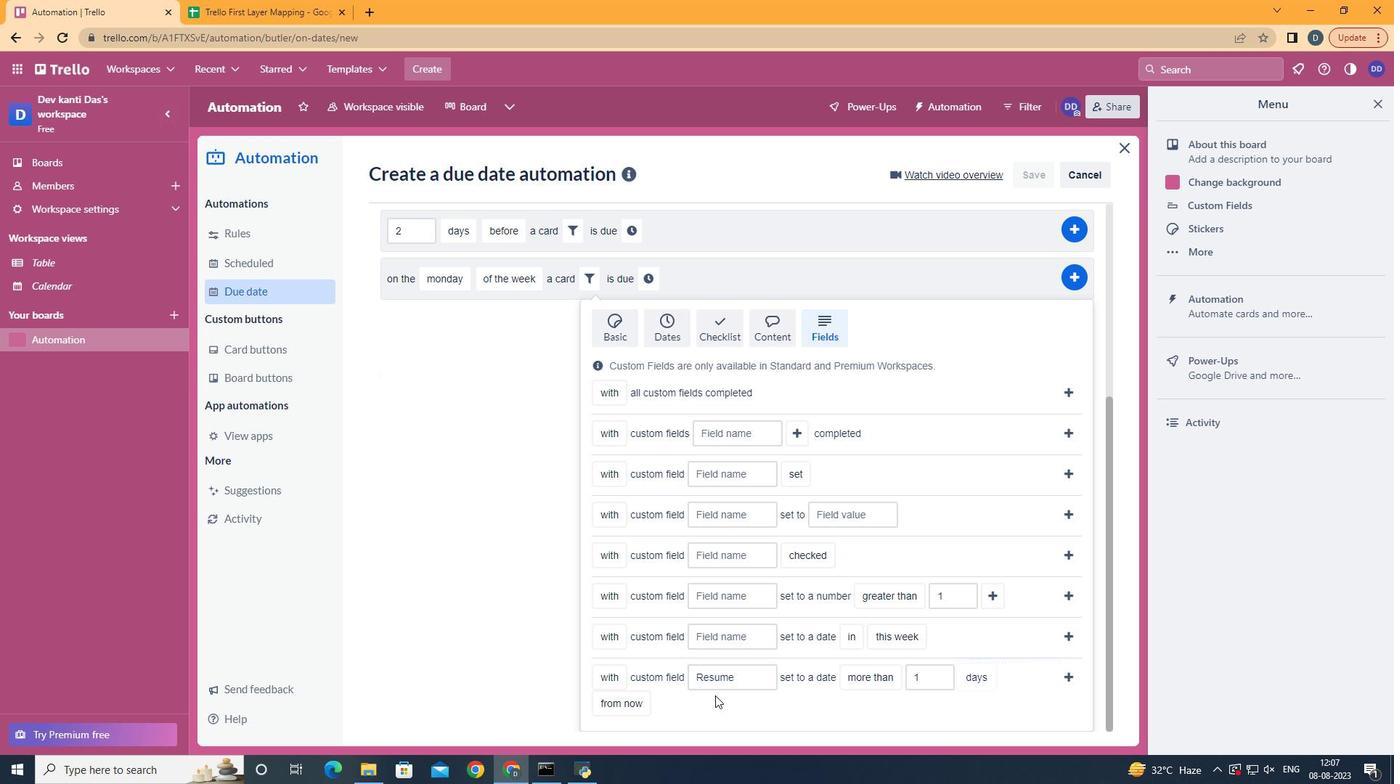 
Action: Mouse moved to (640, 676)
Screenshot: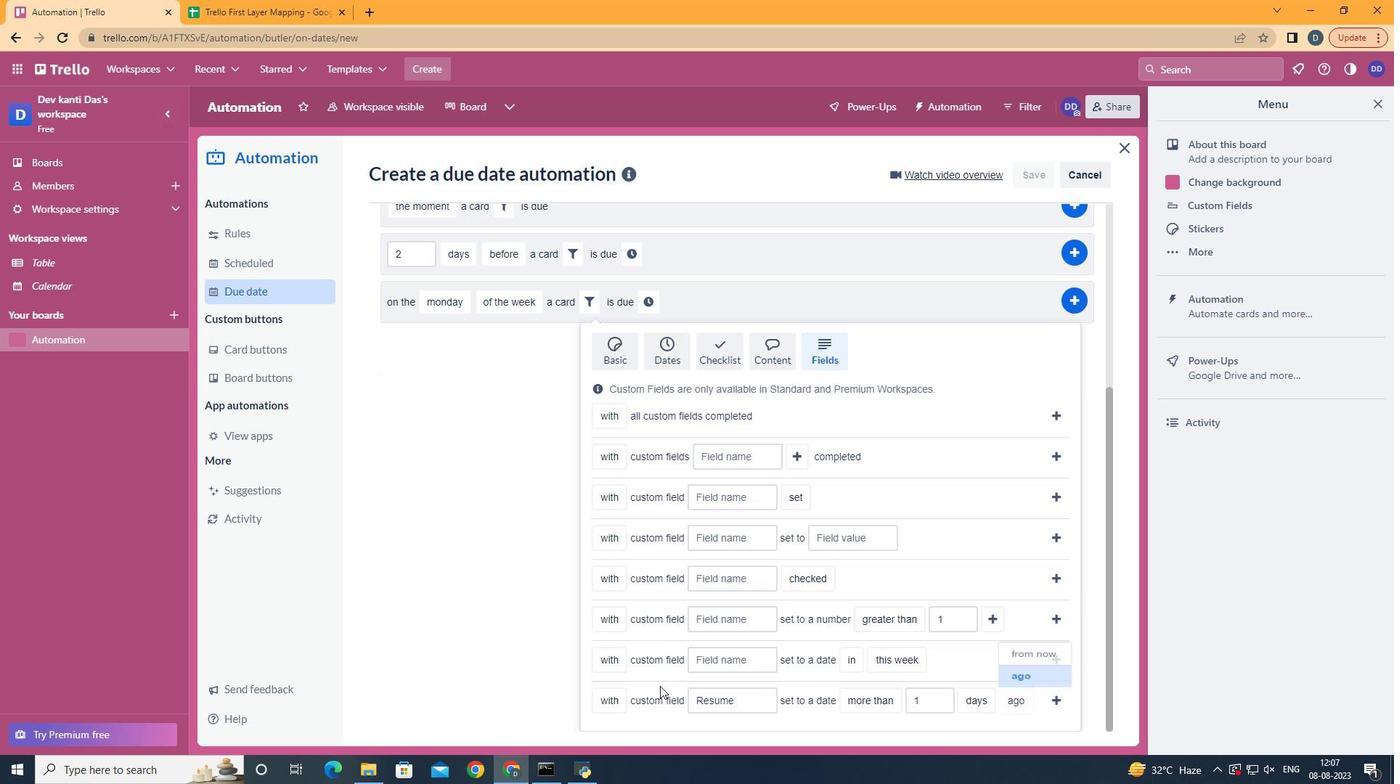
Action: Mouse pressed left at (640, 676)
Screenshot: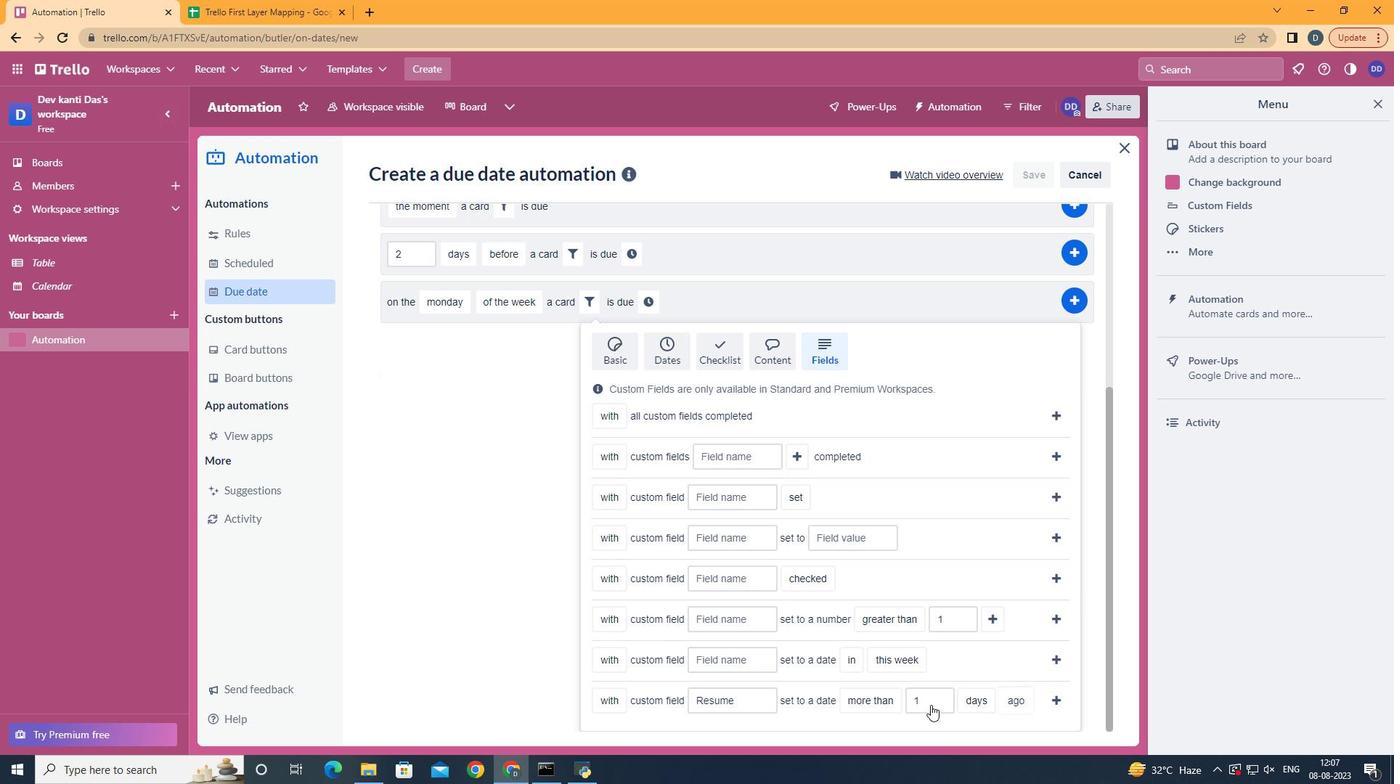 
Action: Mouse moved to (1059, 697)
Screenshot: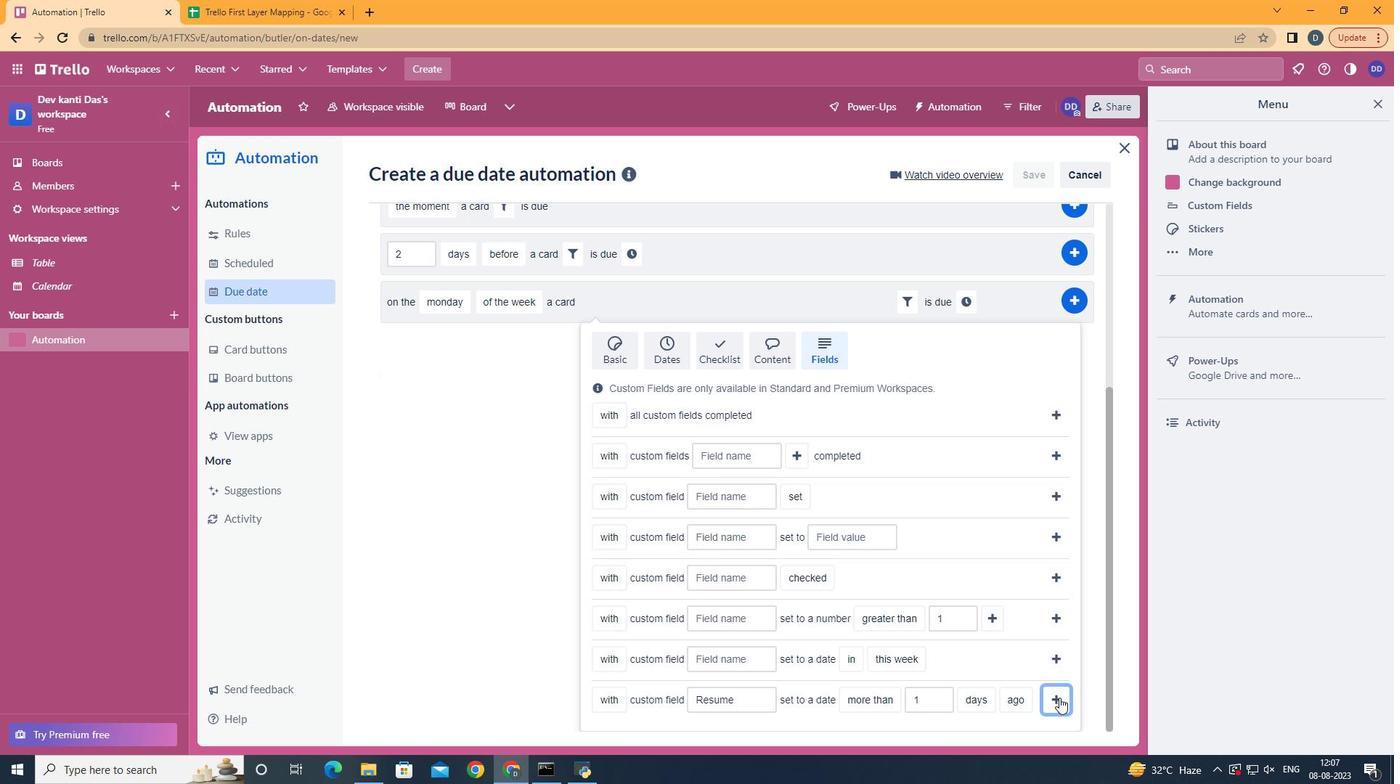 
Action: Mouse pressed left at (1059, 697)
Screenshot: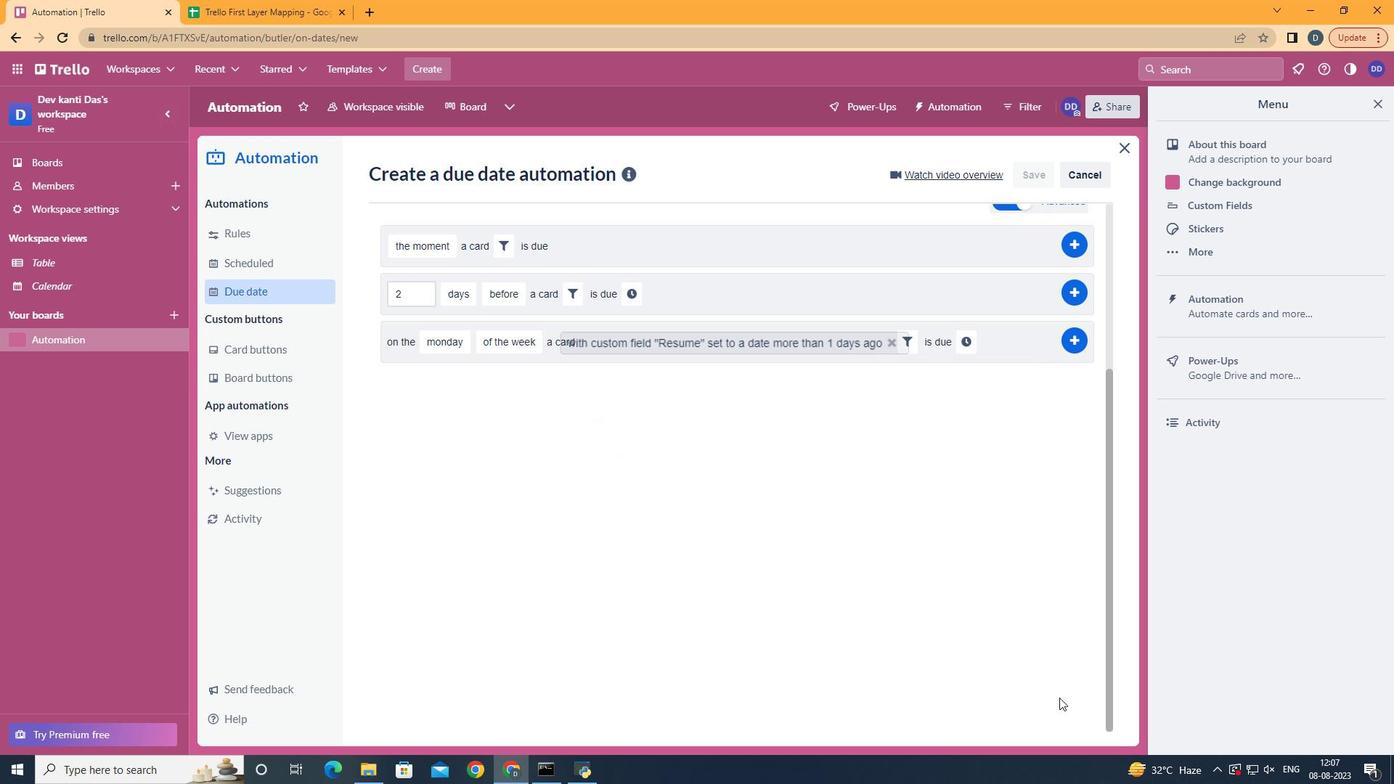 
Action: Mouse moved to (973, 583)
Screenshot: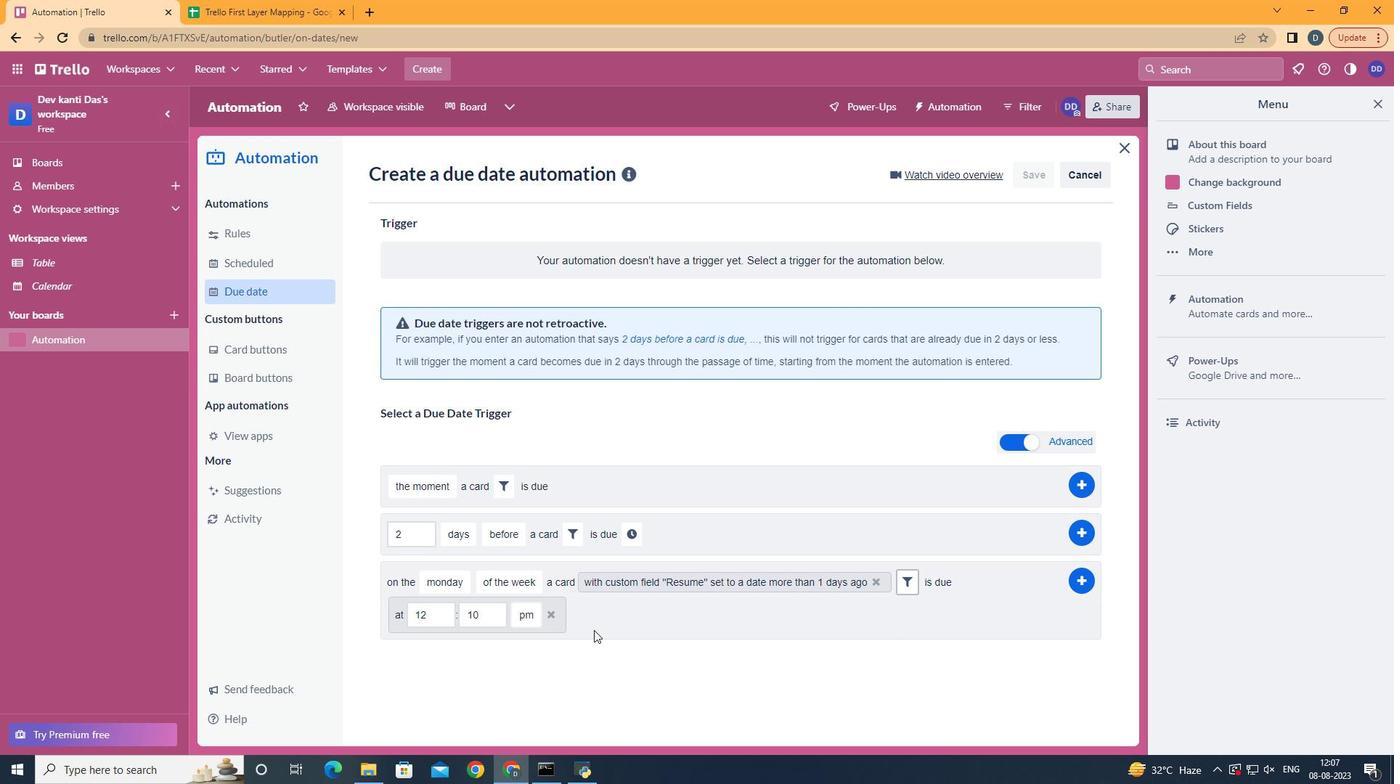 
Action: Mouse pressed left at (973, 583)
Screenshot: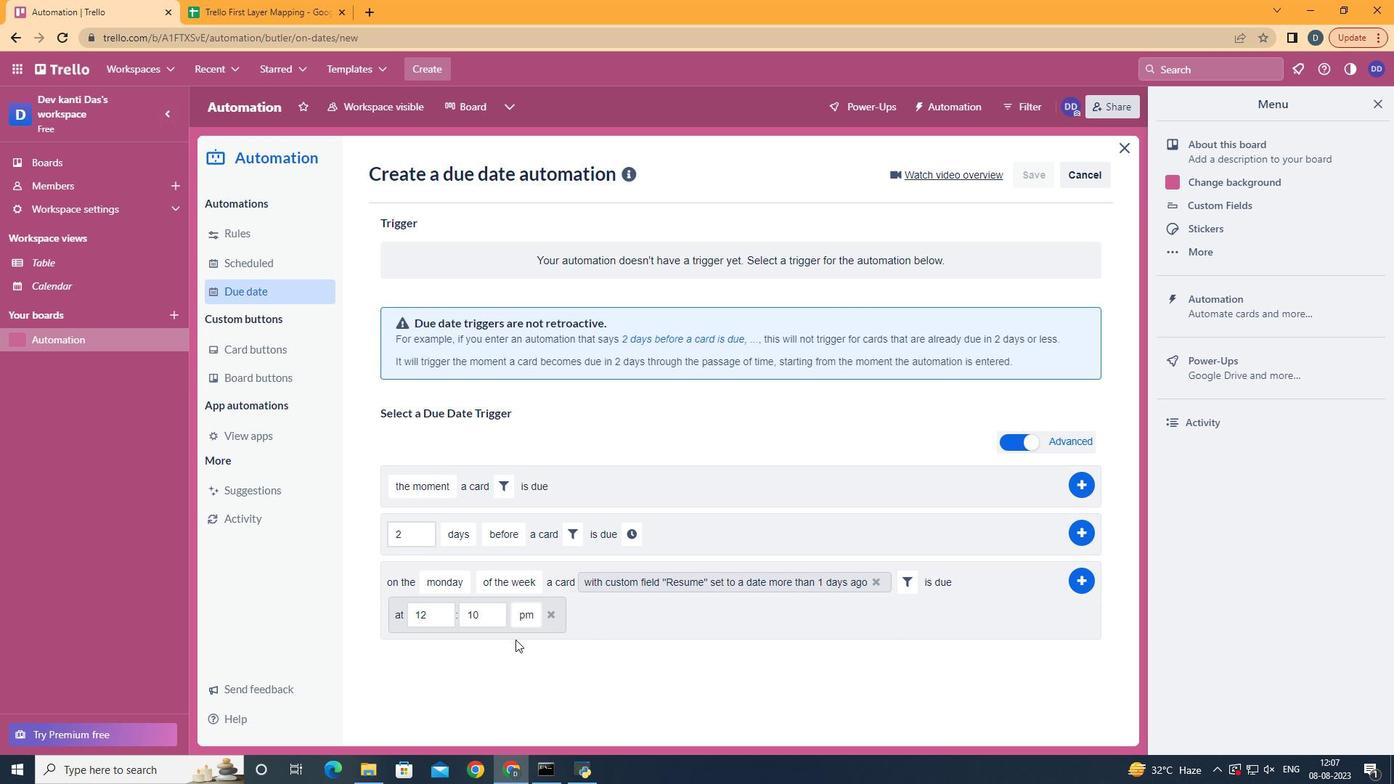
Action: Mouse moved to (435, 623)
Screenshot: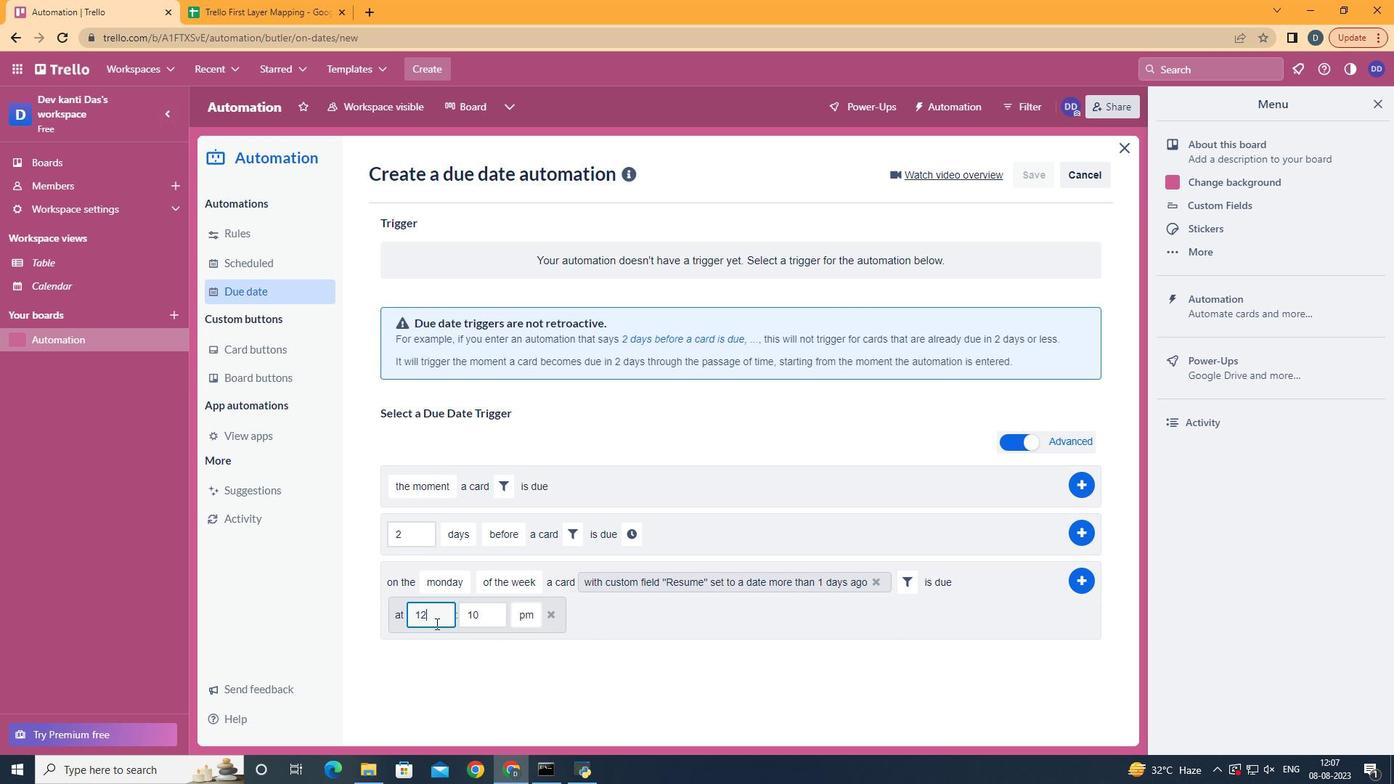 
Action: Mouse pressed left at (435, 623)
Screenshot: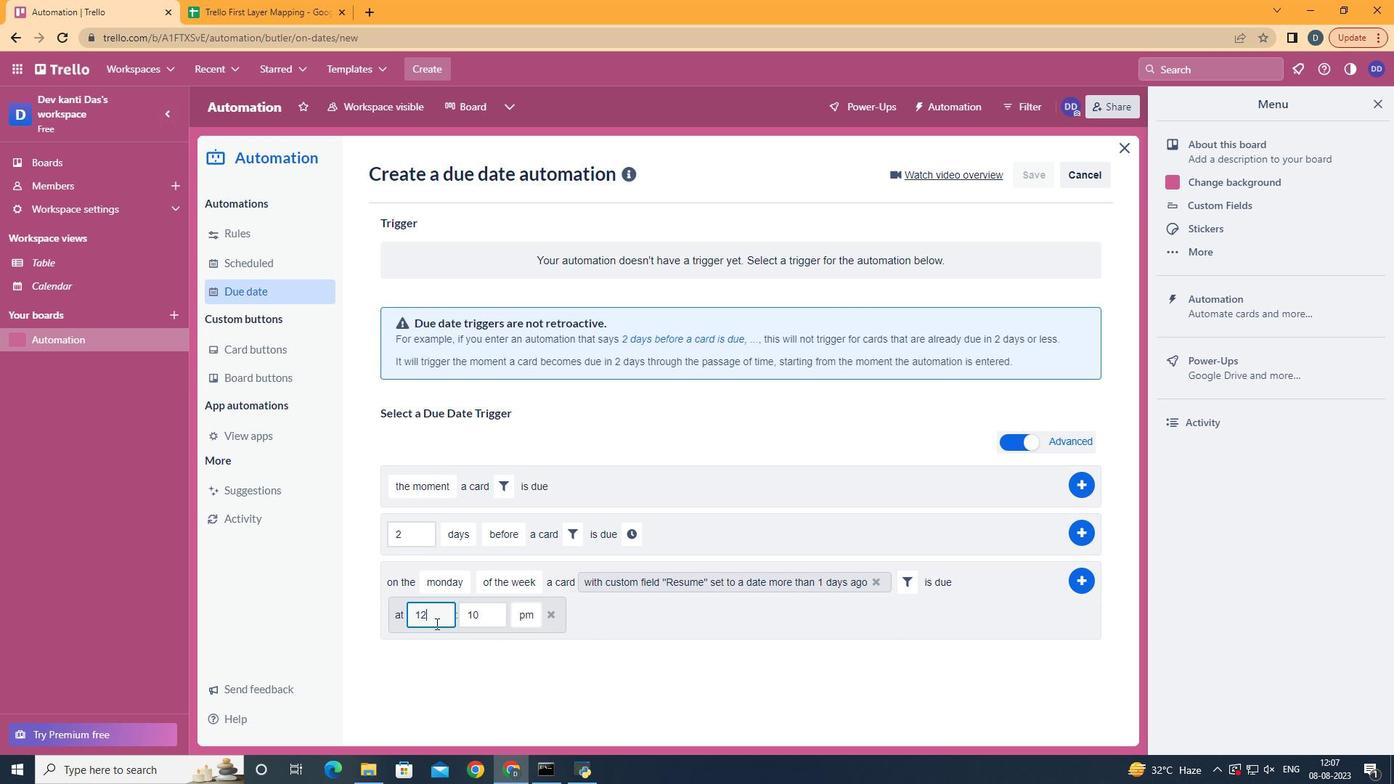 
Action: Key pressed <Key.backspace>1
Screenshot: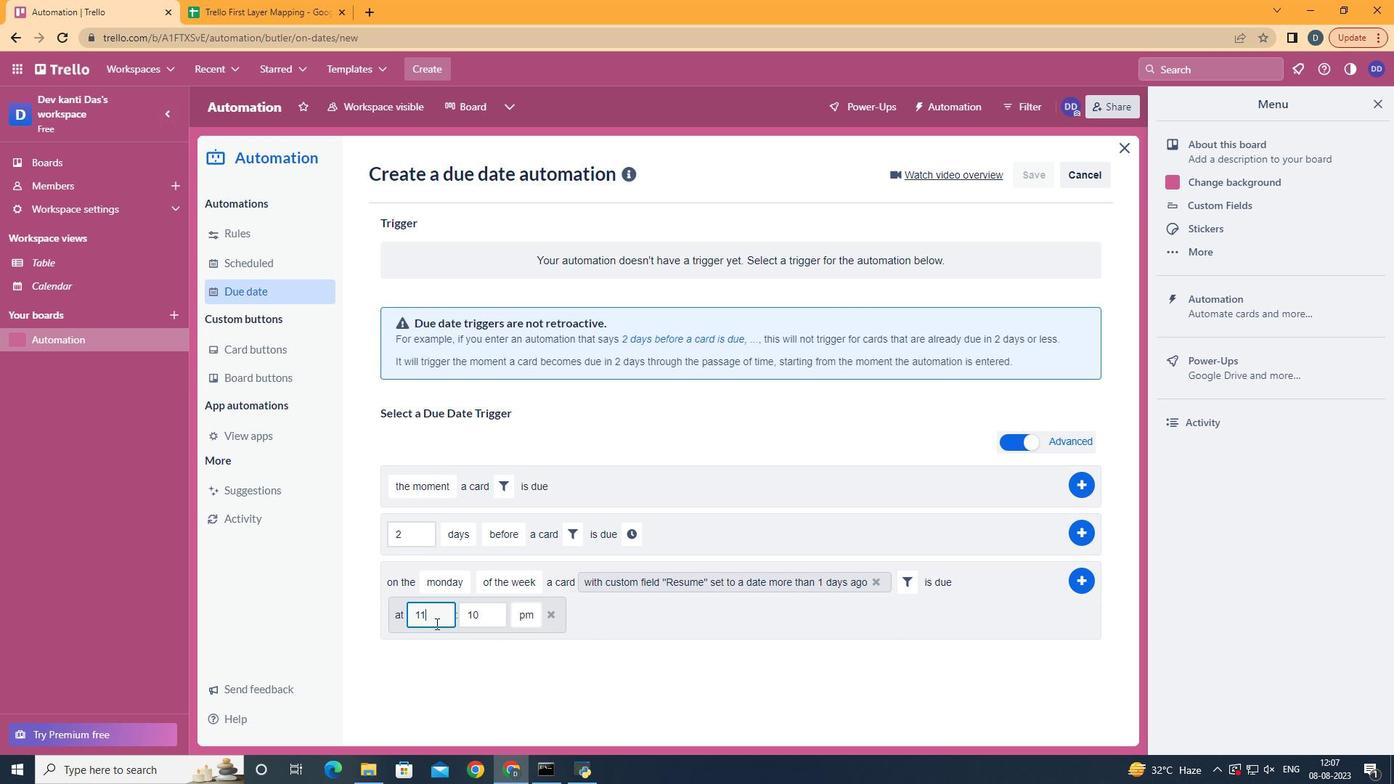 
Action: Mouse moved to (496, 620)
Screenshot: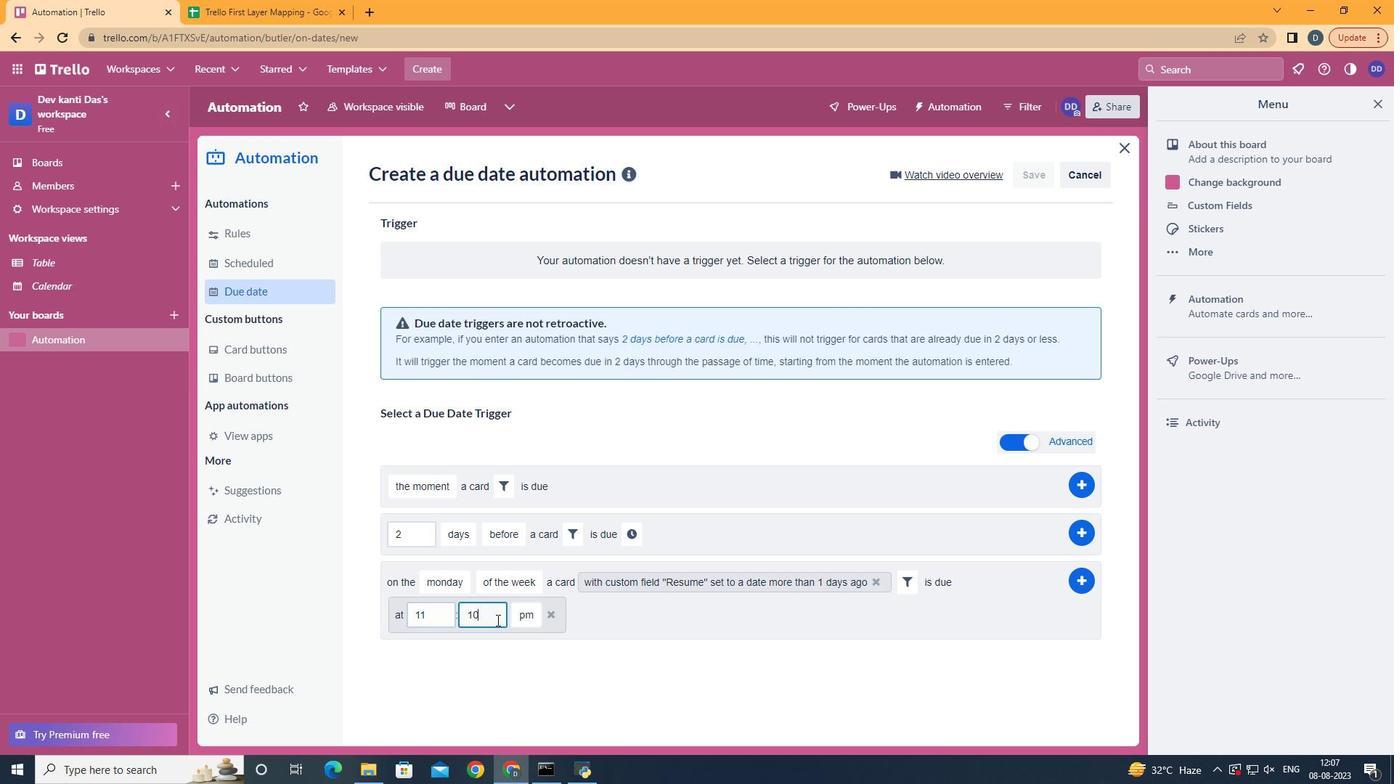
Action: Mouse pressed left at (496, 620)
Screenshot: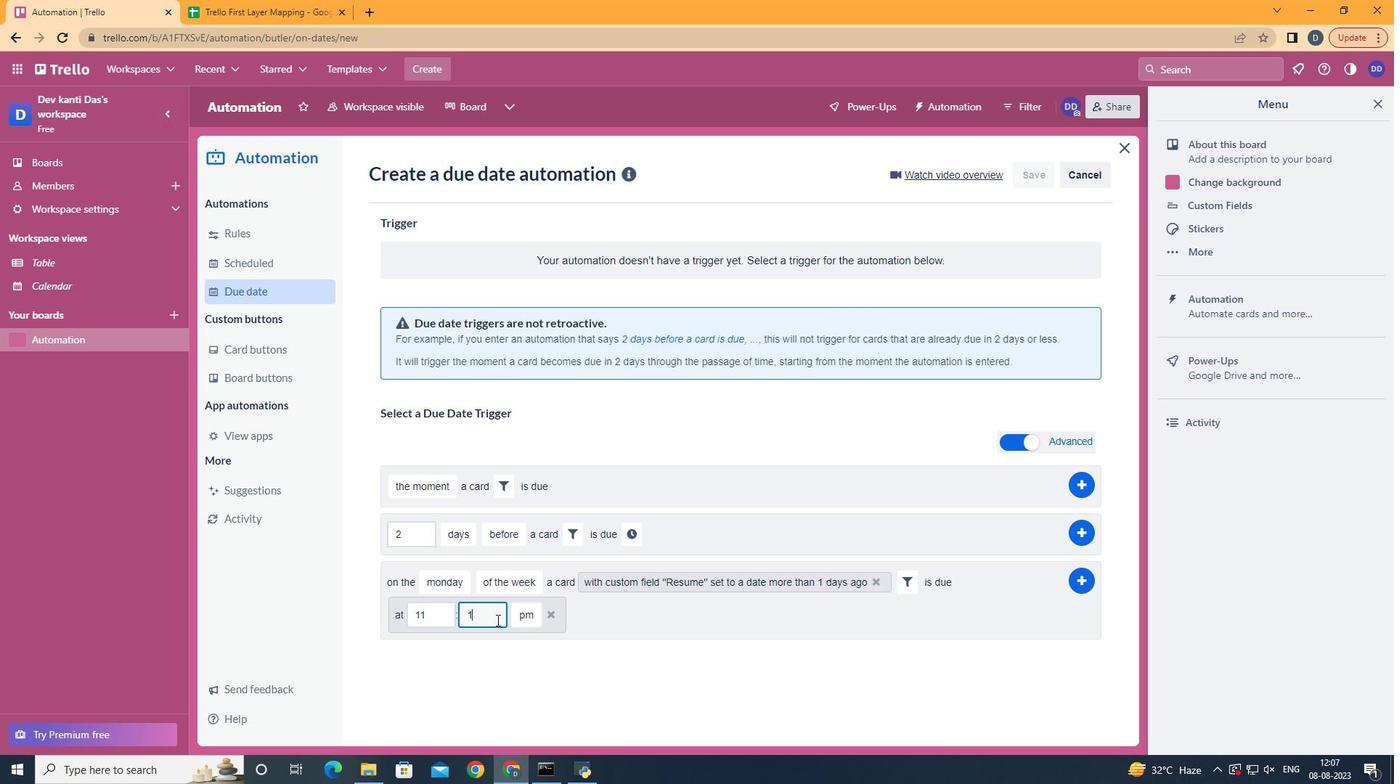 
Action: Key pressed <Key.backspace><Key.backspace>00
Screenshot: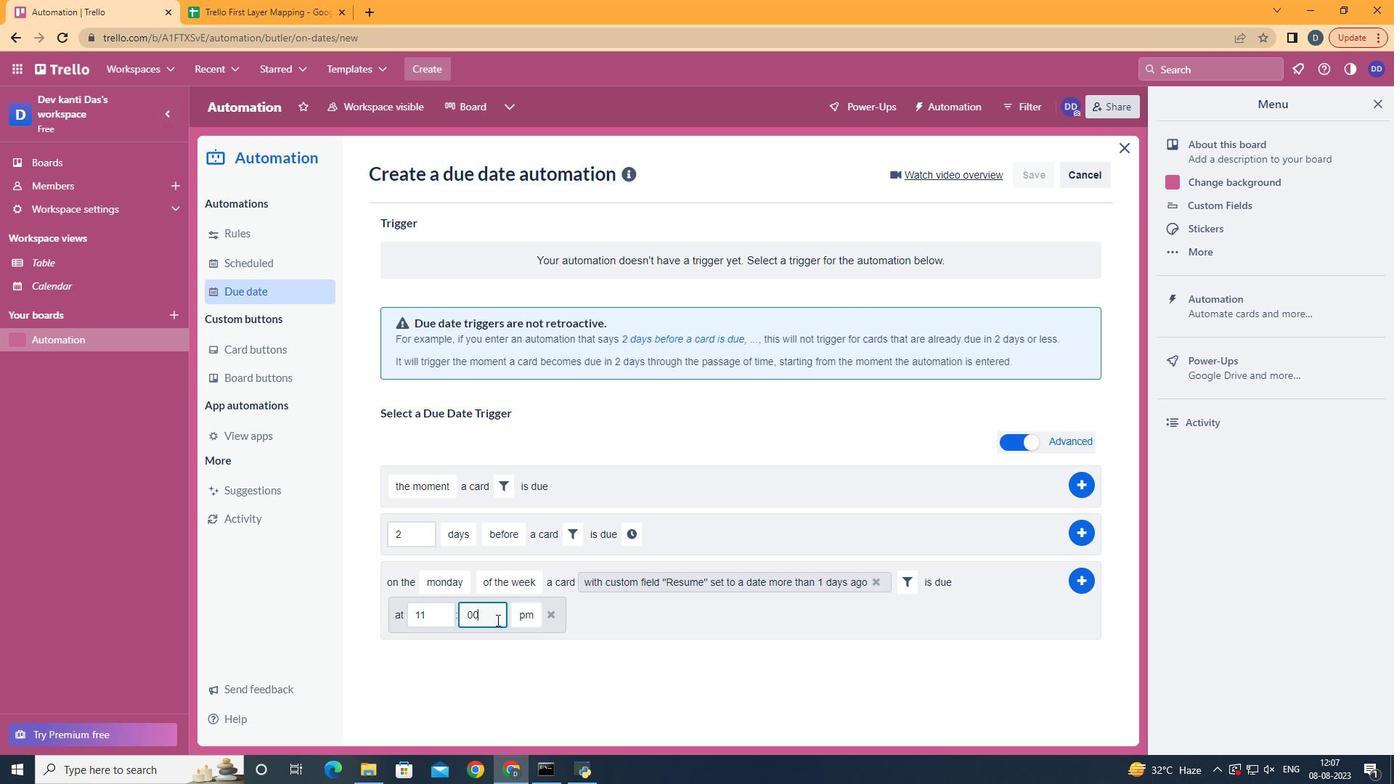 
Action: Mouse moved to (527, 637)
Screenshot: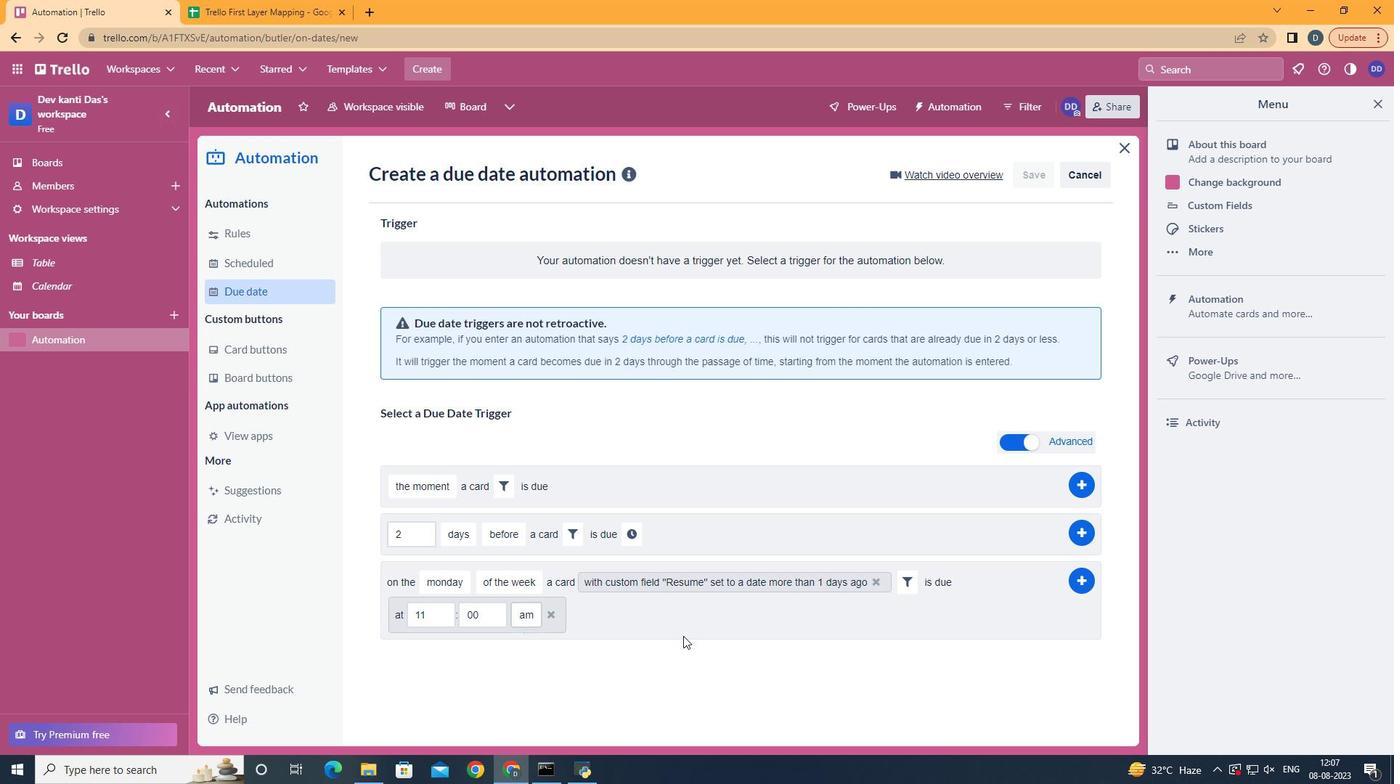 
Action: Mouse pressed left at (527, 637)
Screenshot: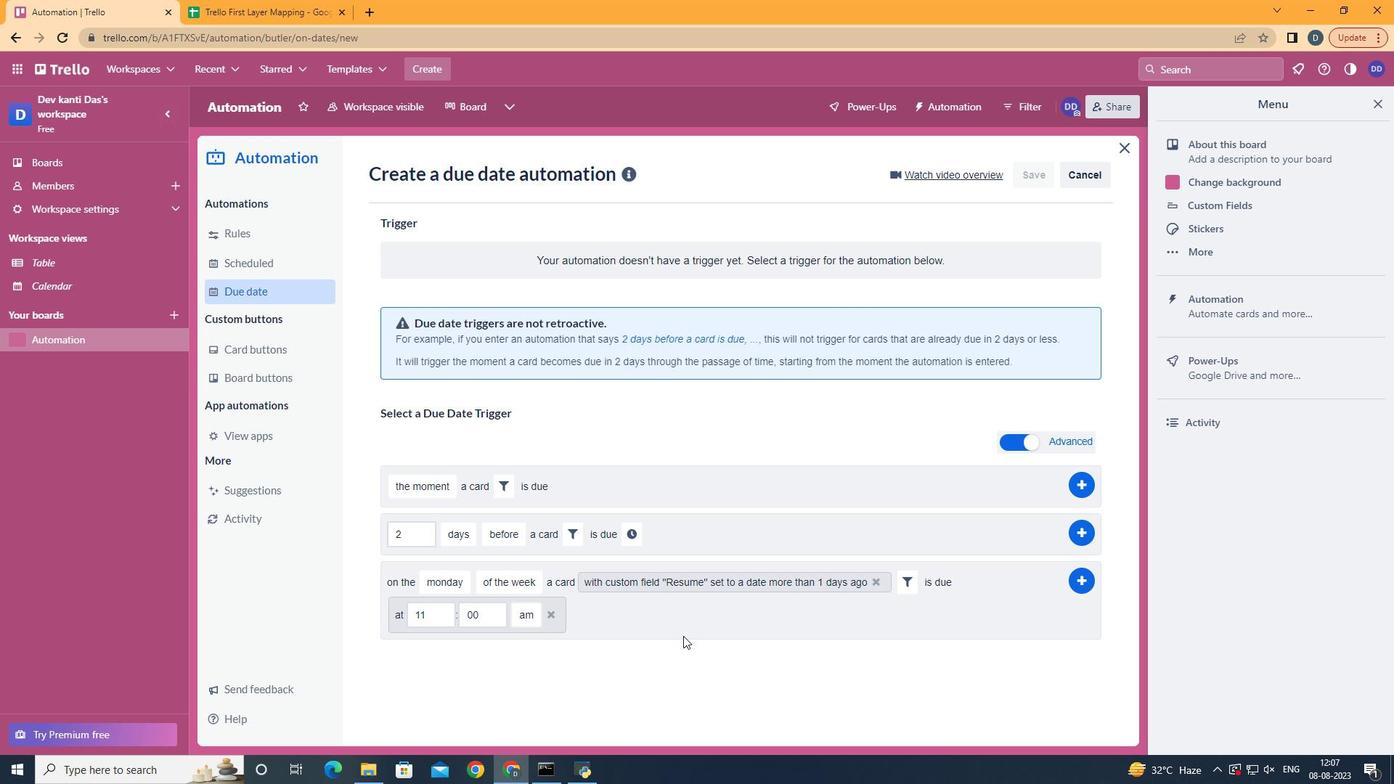 
Action: Mouse moved to (1072, 579)
Screenshot: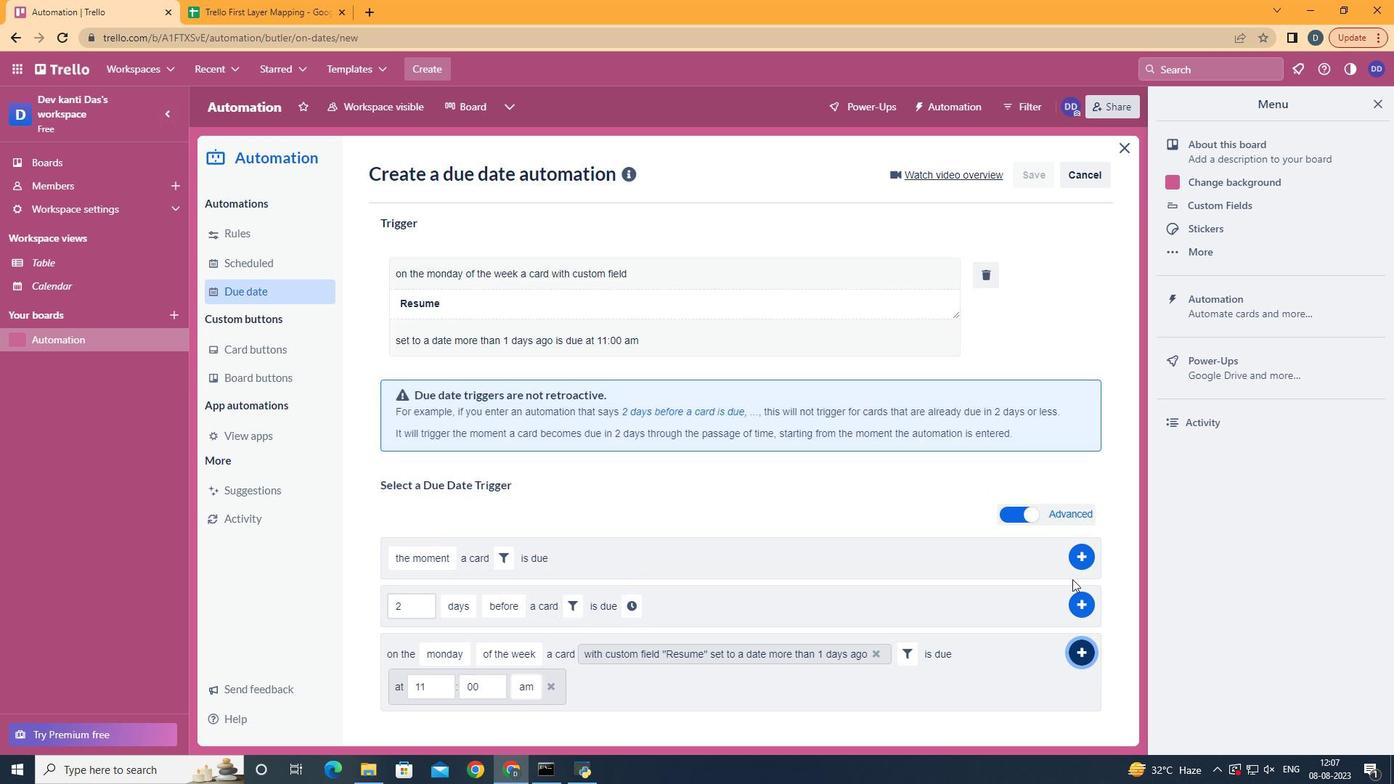 
Action: Mouse pressed left at (1072, 579)
Screenshot: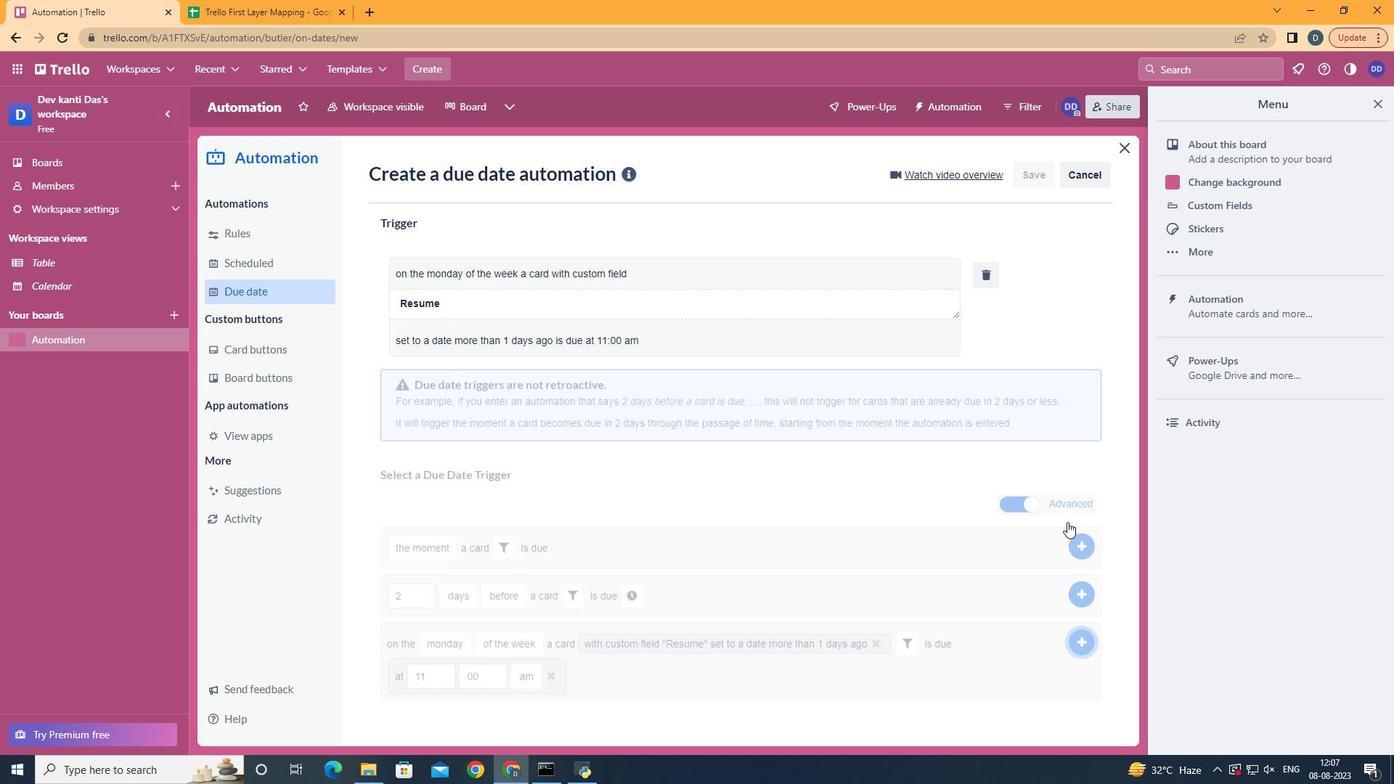 
Action: Mouse moved to (809, 303)
Screenshot: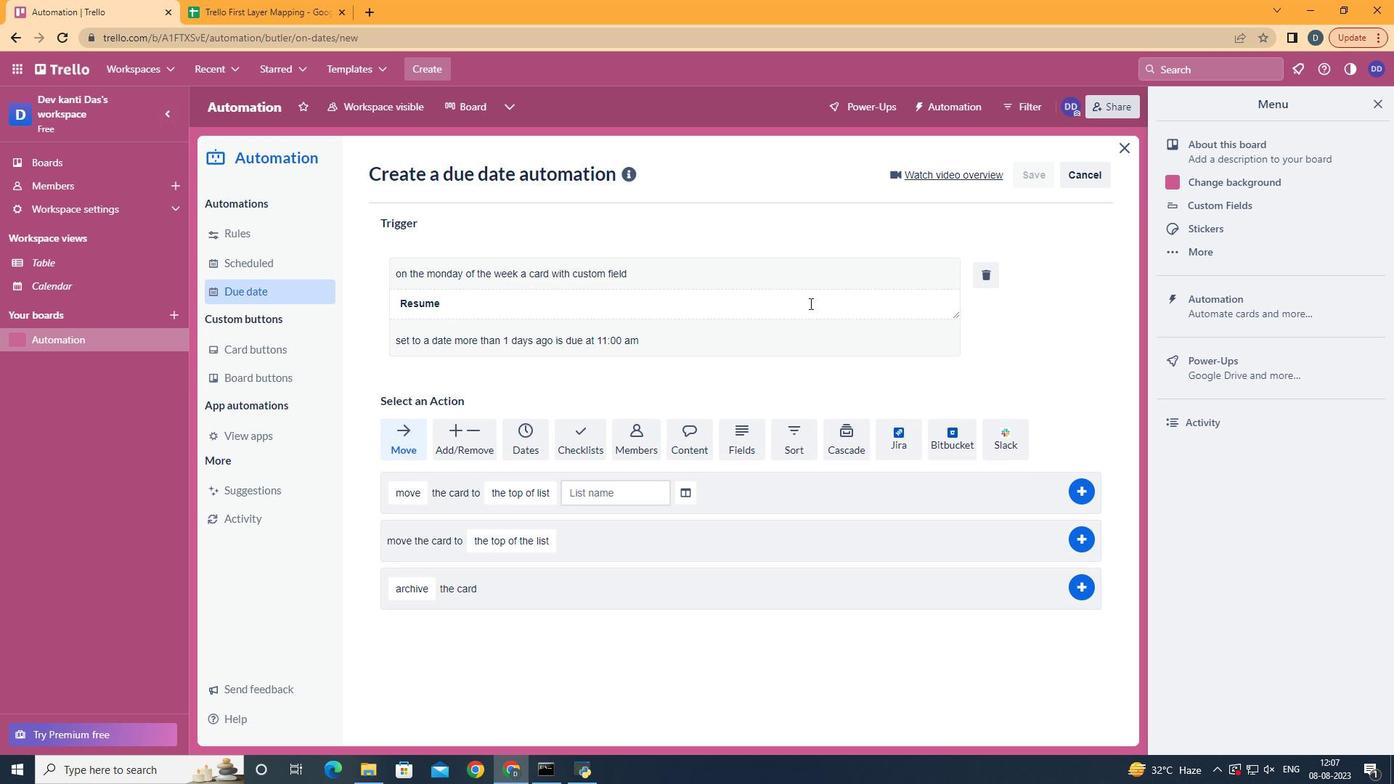 
